 Task: Create a rule when a start date more than 1 days from now is set on a card by anyone except me.
Action: Mouse moved to (1197, 129)
Screenshot: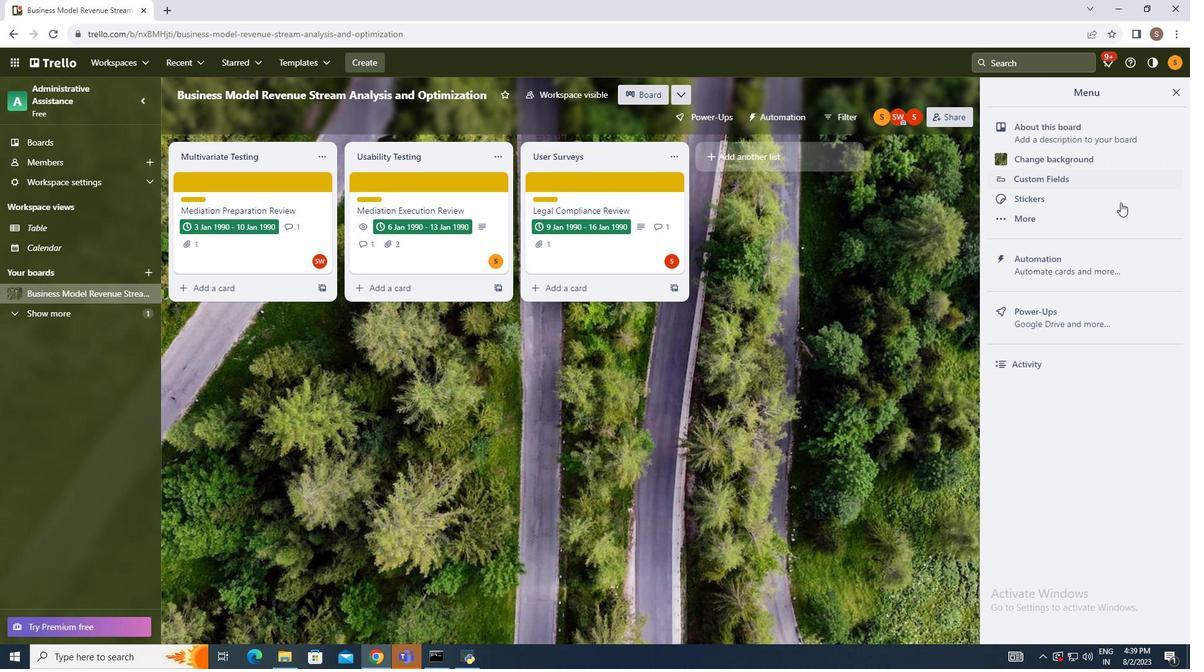 
Action: Mouse pressed left at (1197, 129)
Screenshot: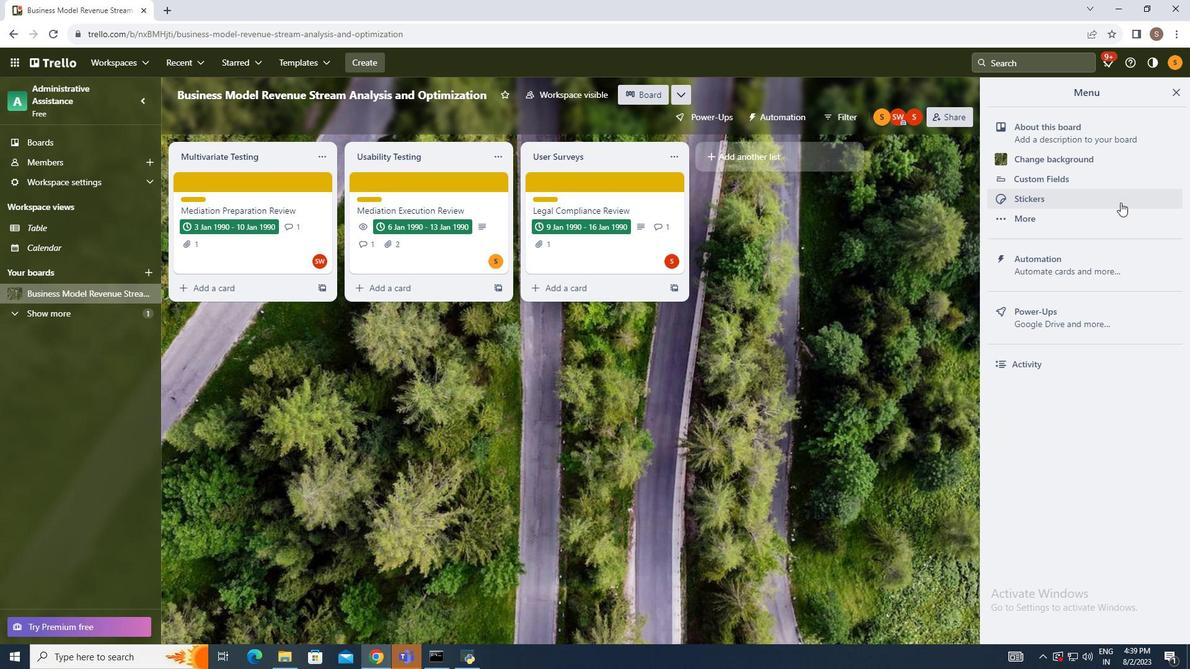 
Action: Mouse moved to (1115, 285)
Screenshot: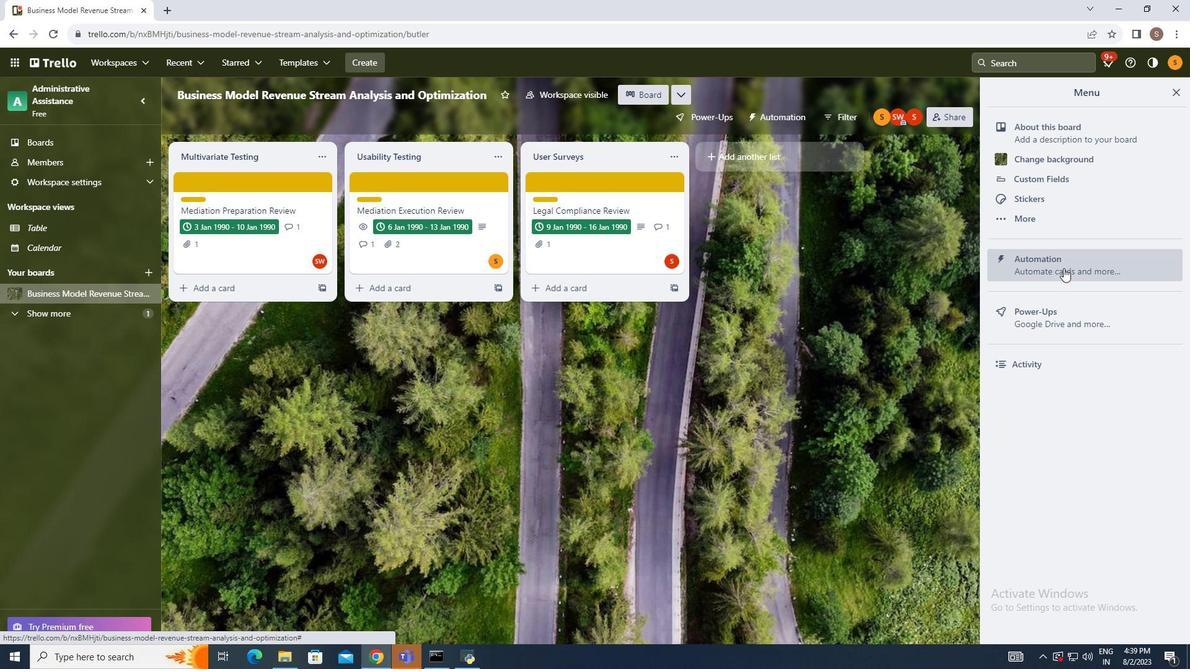 
Action: Mouse pressed left at (1115, 285)
Screenshot: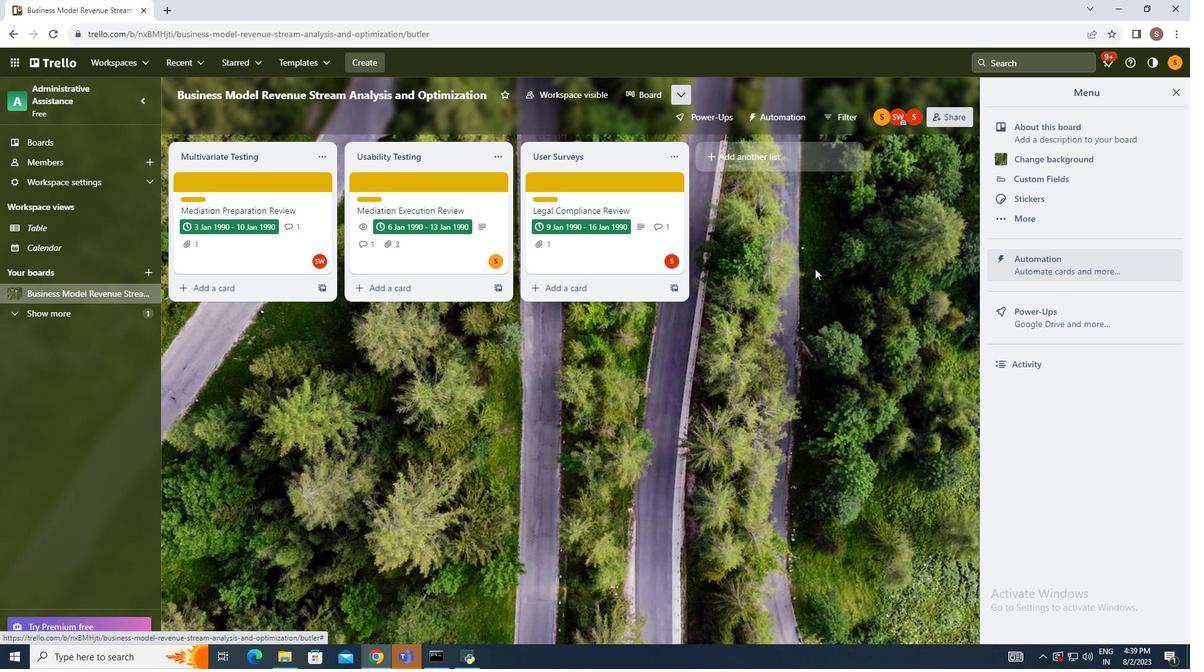 
Action: Mouse moved to (245, 234)
Screenshot: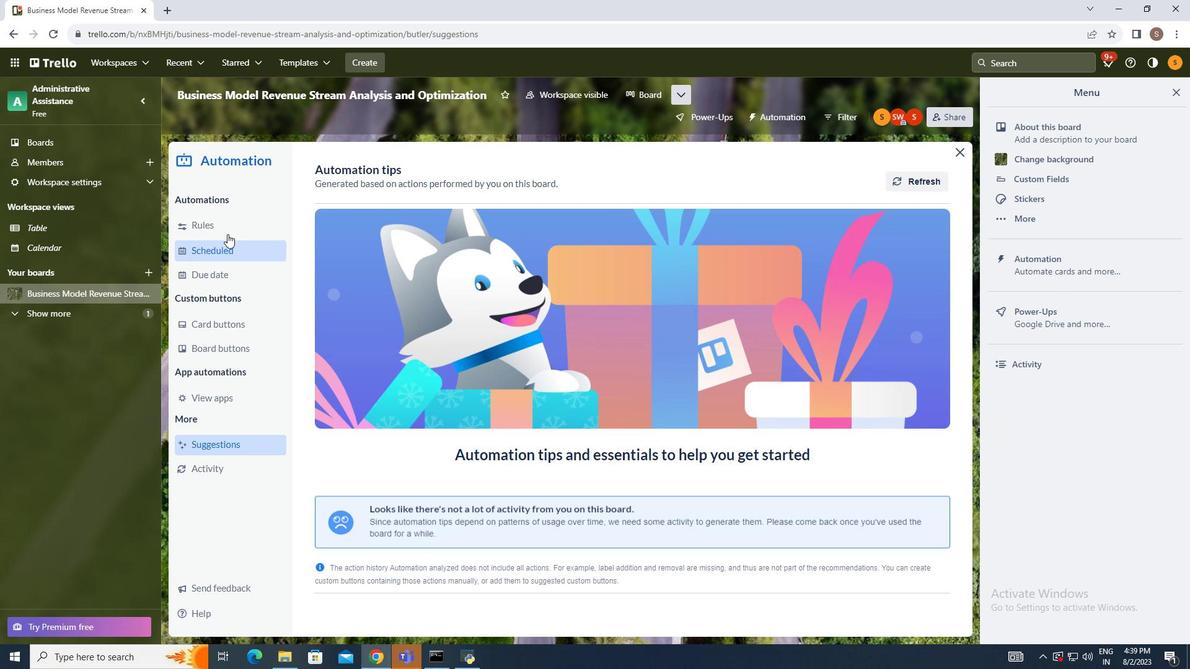 
Action: Mouse pressed left at (245, 234)
Screenshot: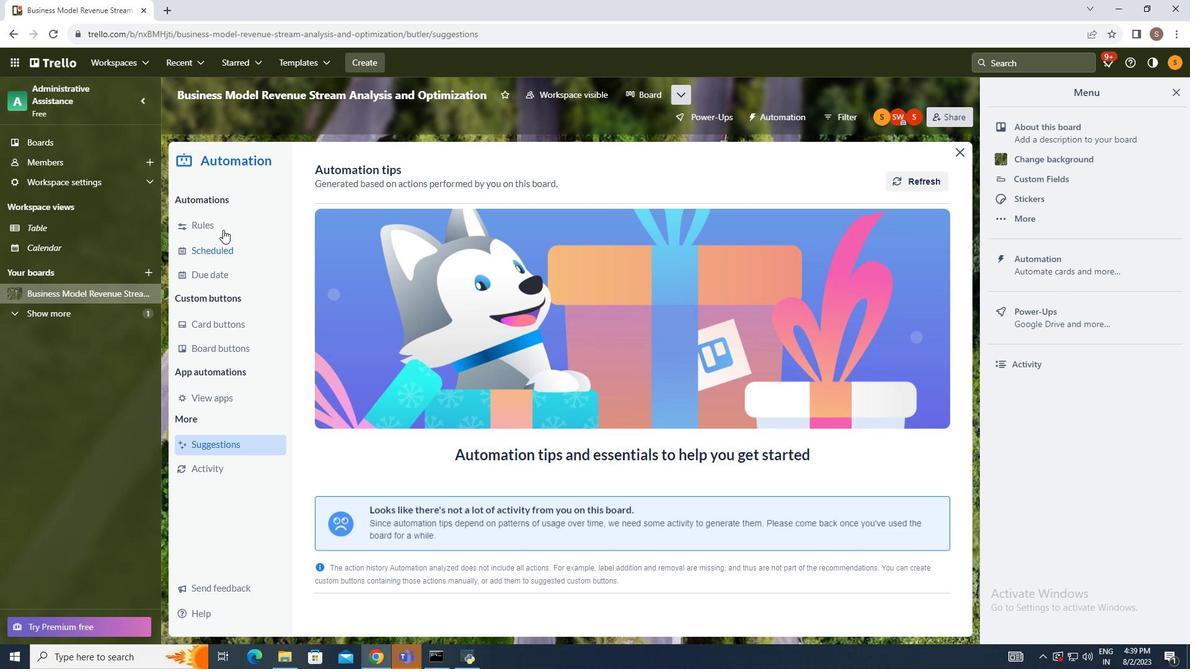 
Action: Mouse moved to (859, 179)
Screenshot: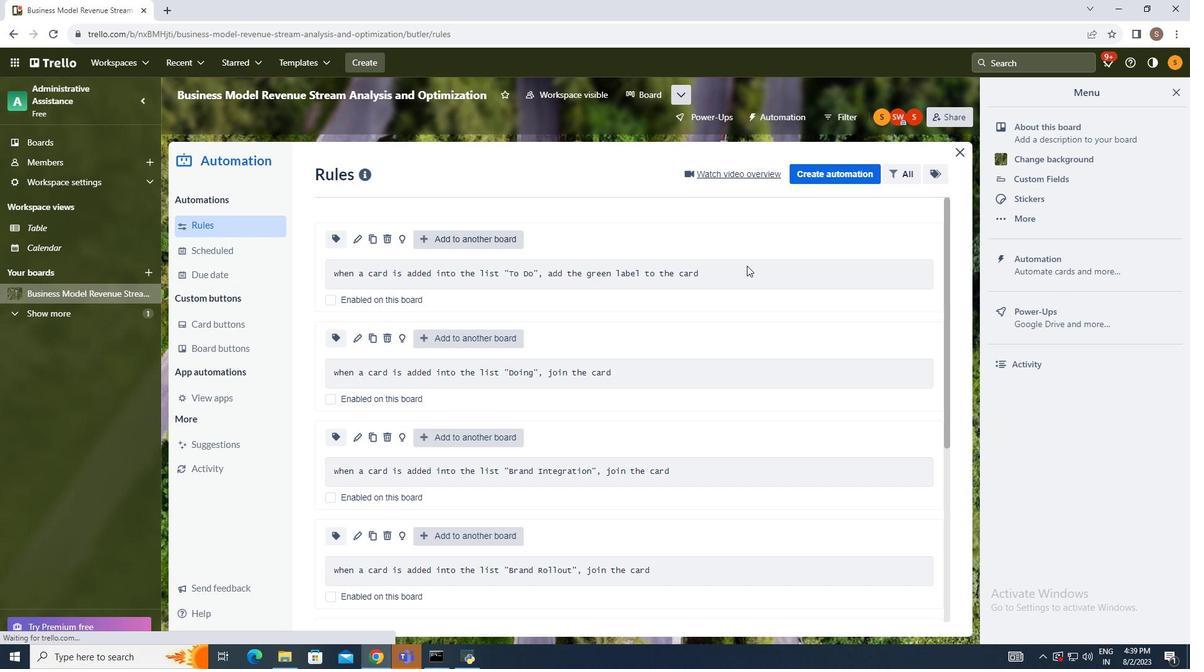 
Action: Mouse pressed left at (859, 179)
Screenshot: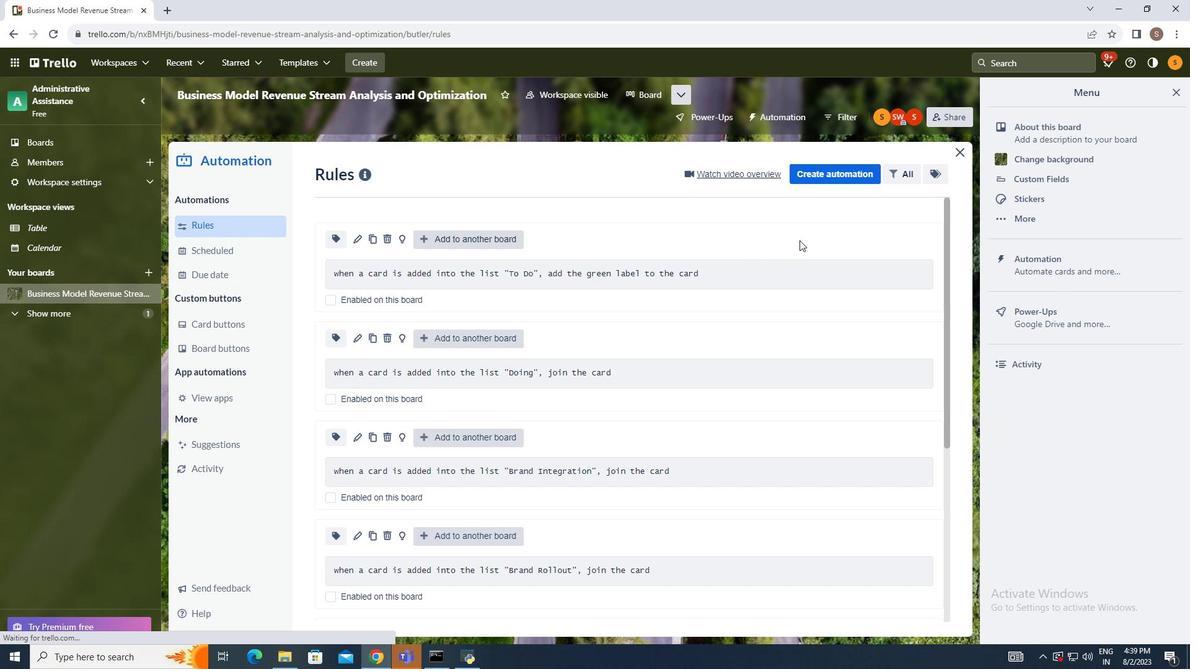 
Action: Mouse moved to (670, 296)
Screenshot: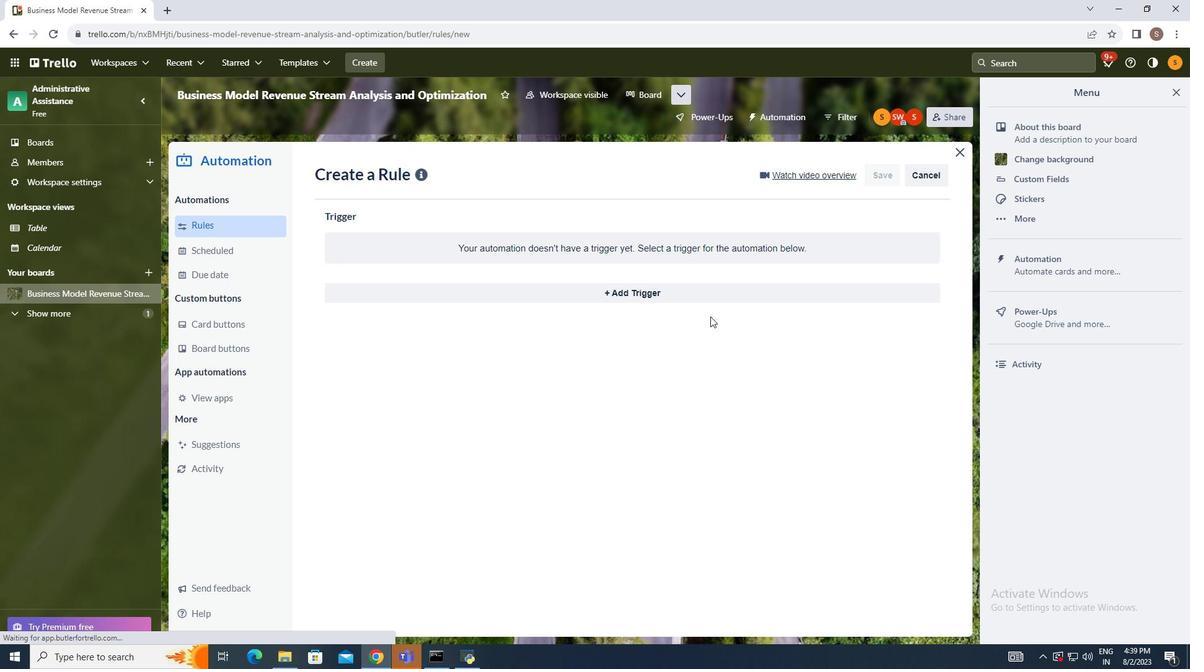 
Action: Mouse pressed left at (670, 296)
Screenshot: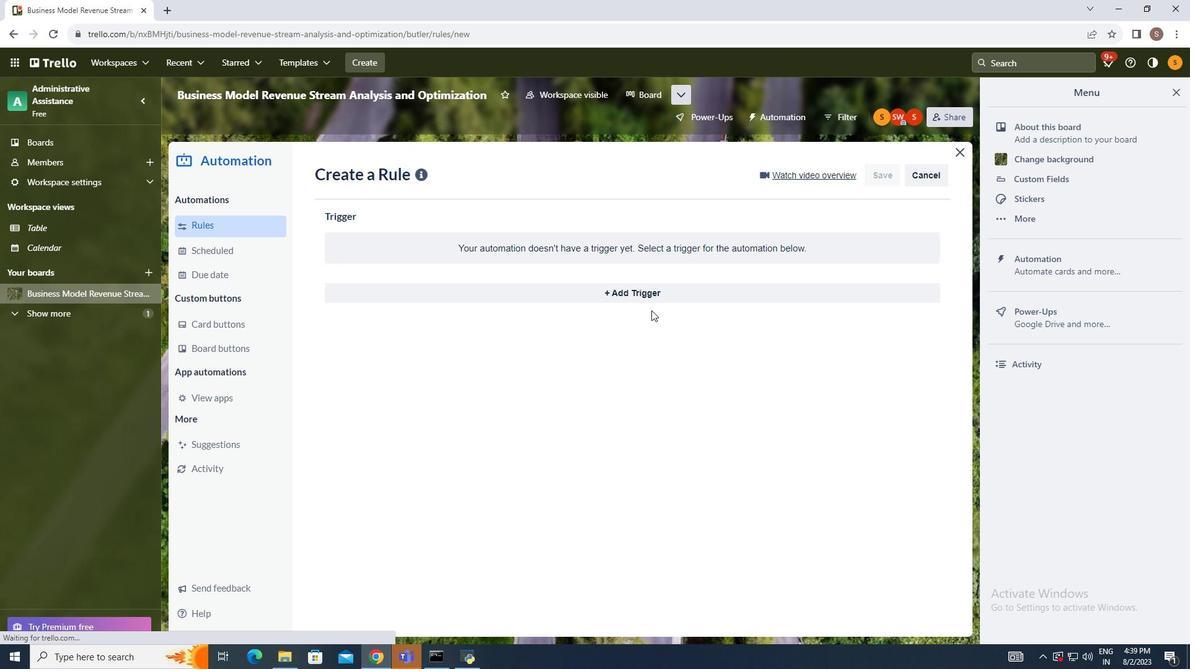 
Action: Mouse moved to (502, 339)
Screenshot: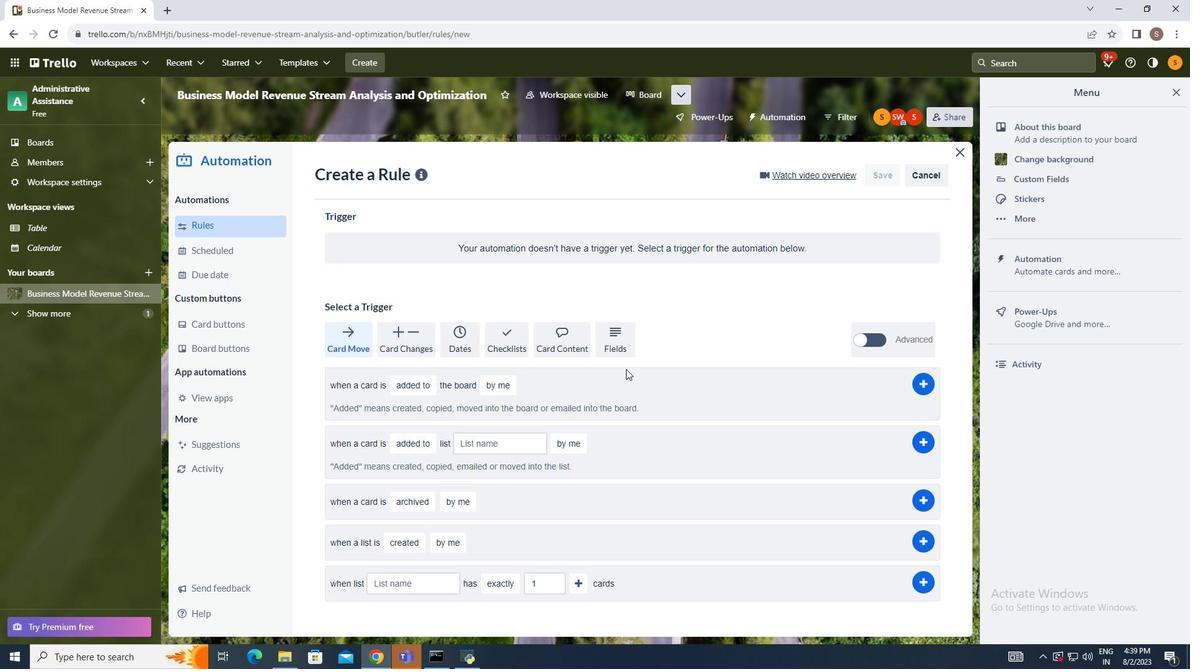 
Action: Mouse pressed left at (502, 339)
Screenshot: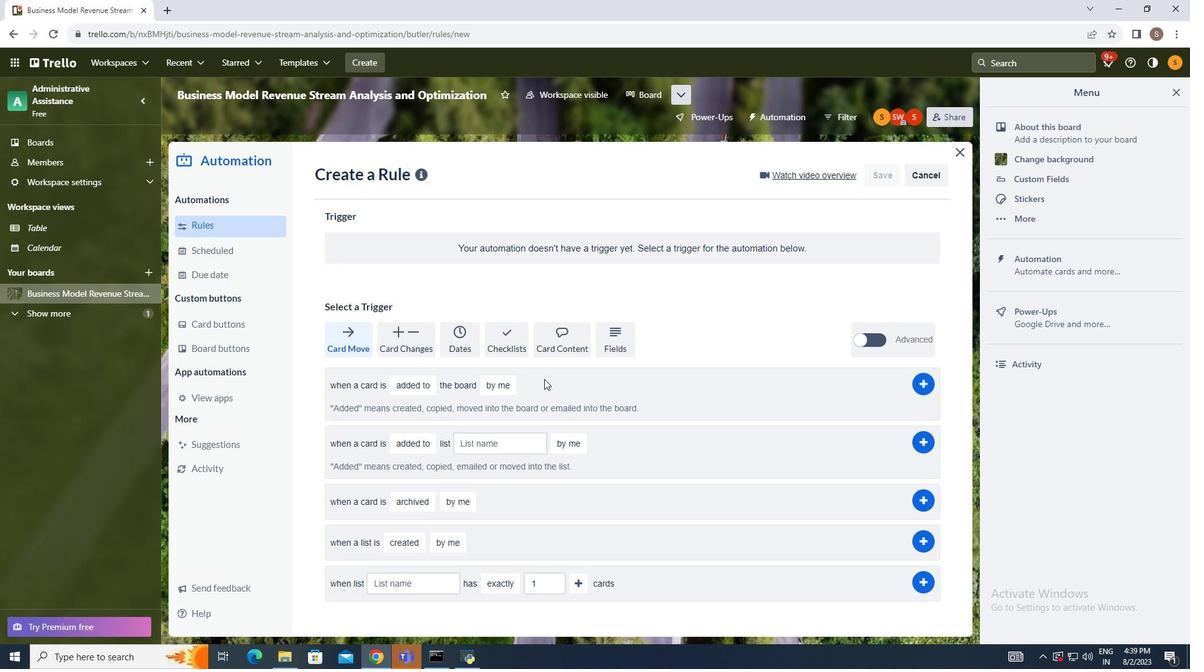 
Action: Mouse moved to (401, 390)
Screenshot: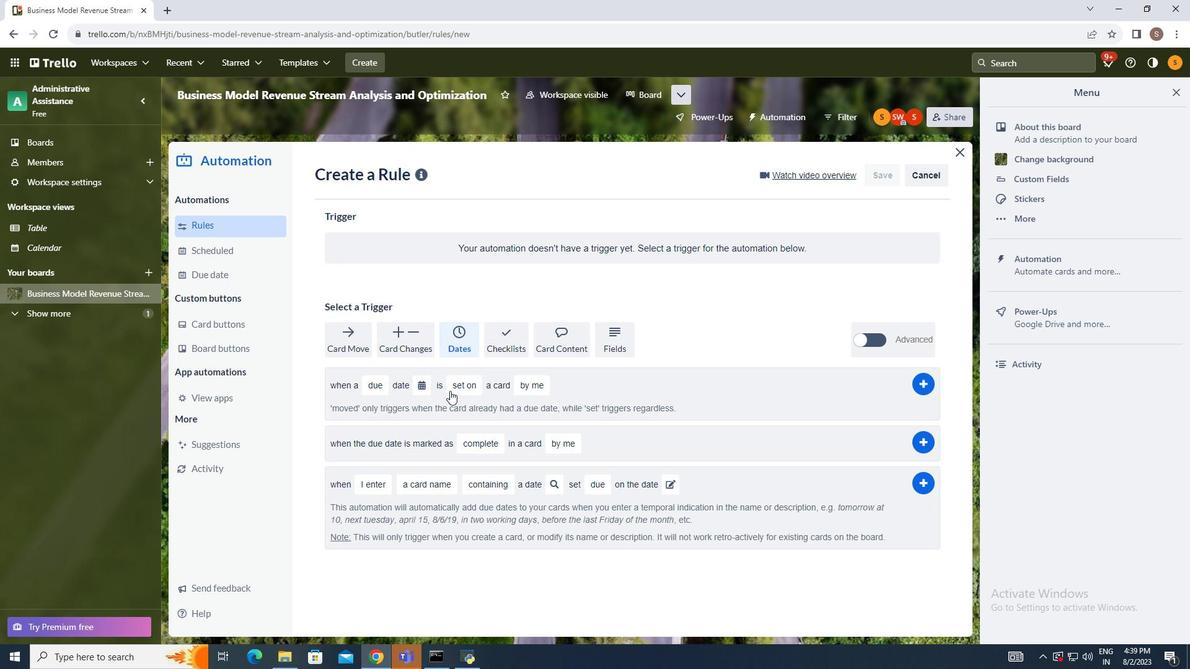 
Action: Mouse pressed left at (401, 390)
Screenshot: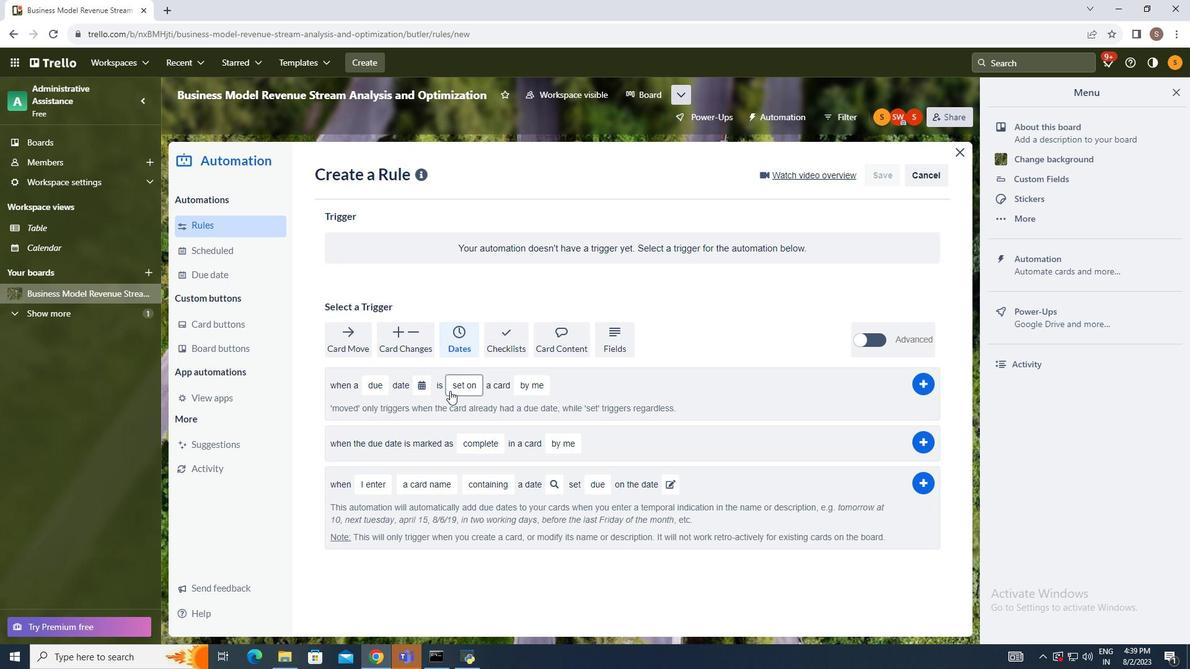 
Action: Mouse moved to (407, 440)
Screenshot: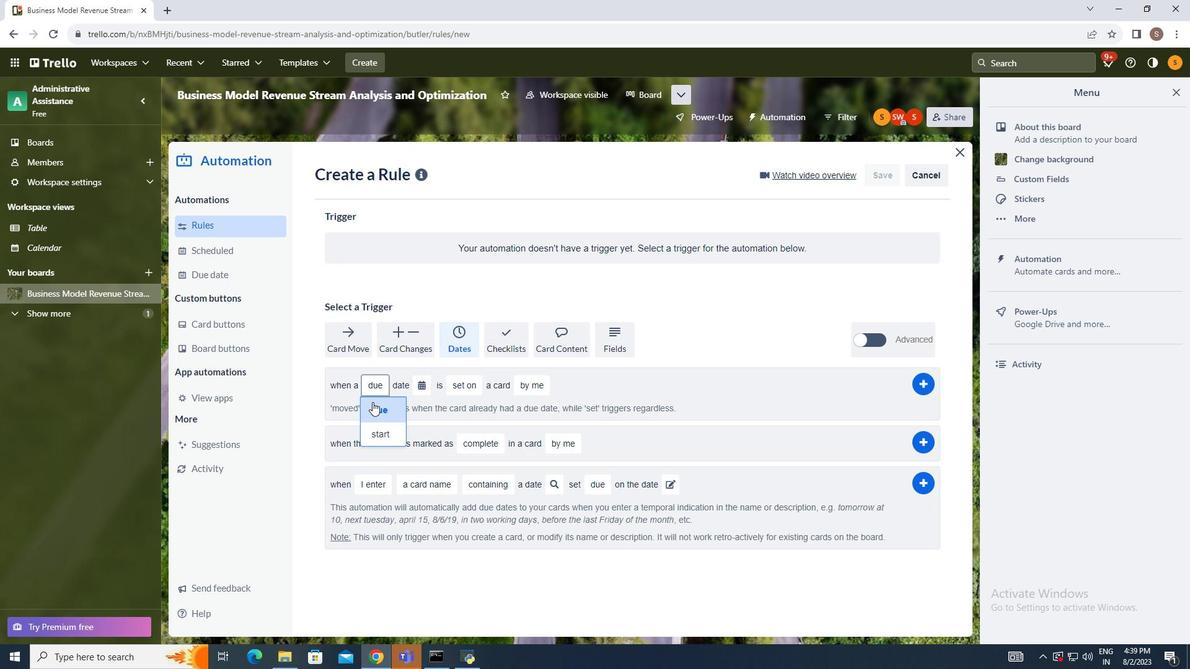 
Action: Mouse pressed left at (407, 440)
Screenshot: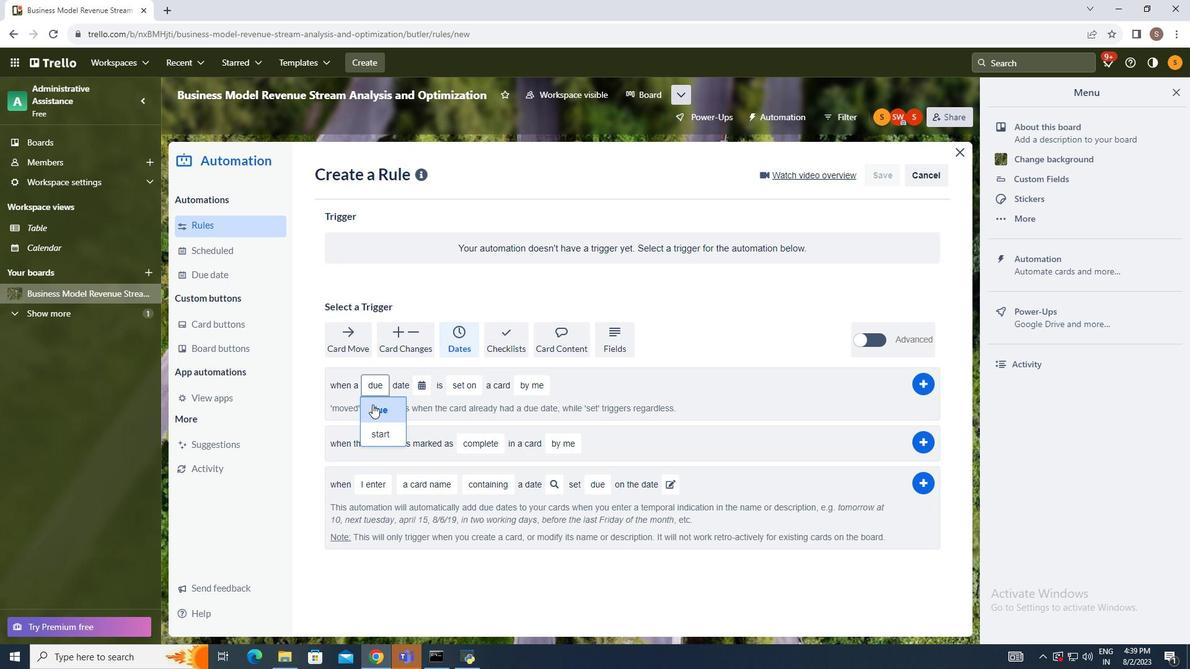 
Action: Mouse moved to (448, 394)
Screenshot: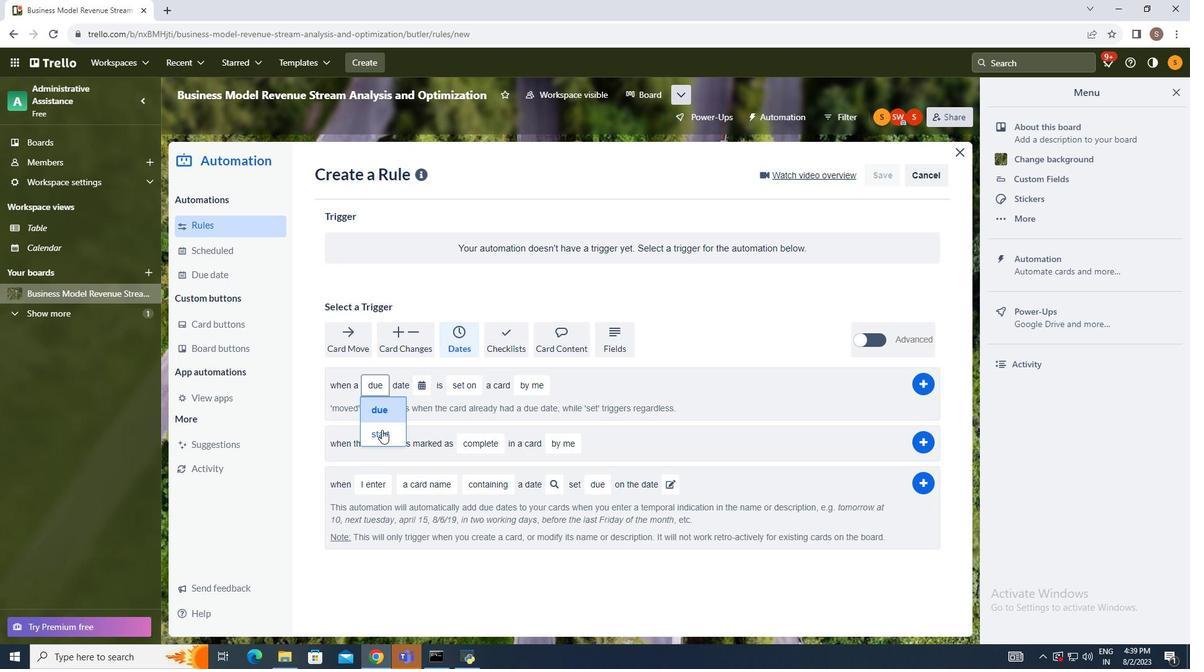 
Action: Mouse pressed left at (448, 394)
Screenshot: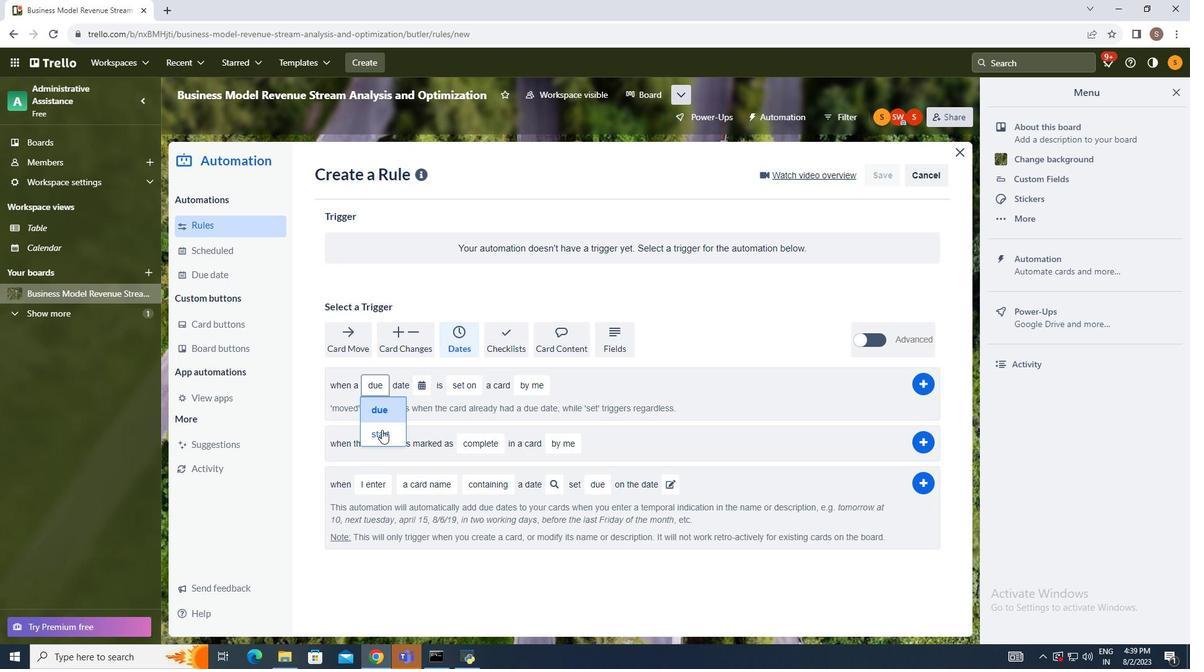 
Action: Mouse moved to (470, 464)
Screenshot: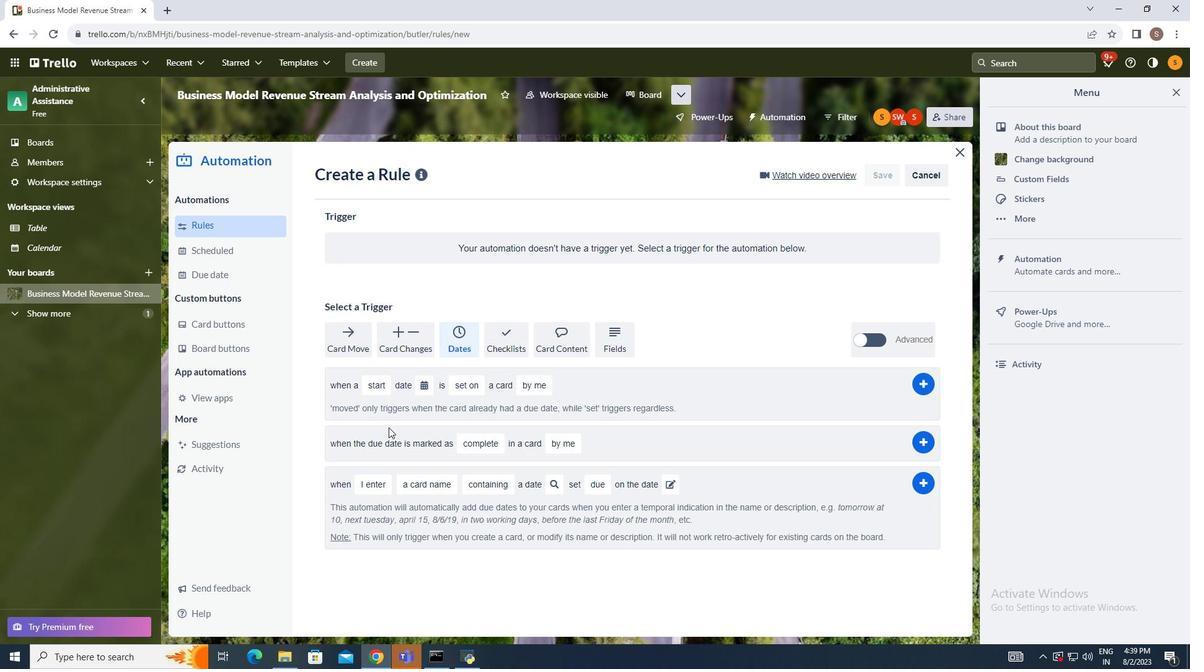 
Action: Mouse pressed left at (470, 464)
Screenshot: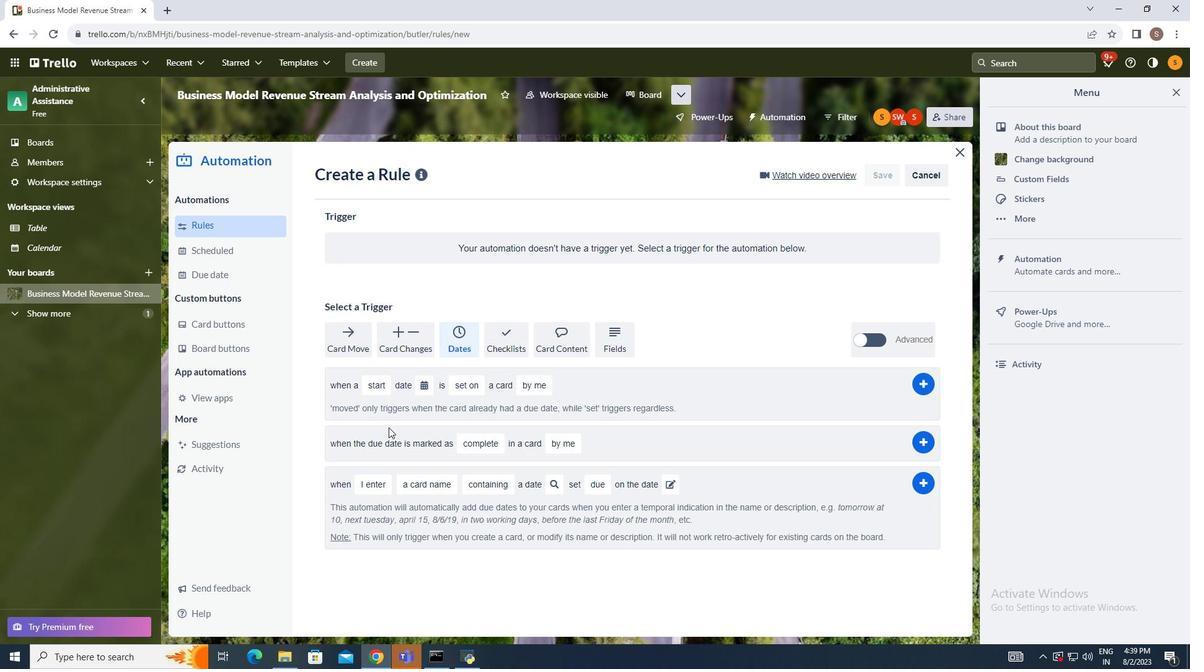 
Action: Mouse moved to (483, 529)
Screenshot: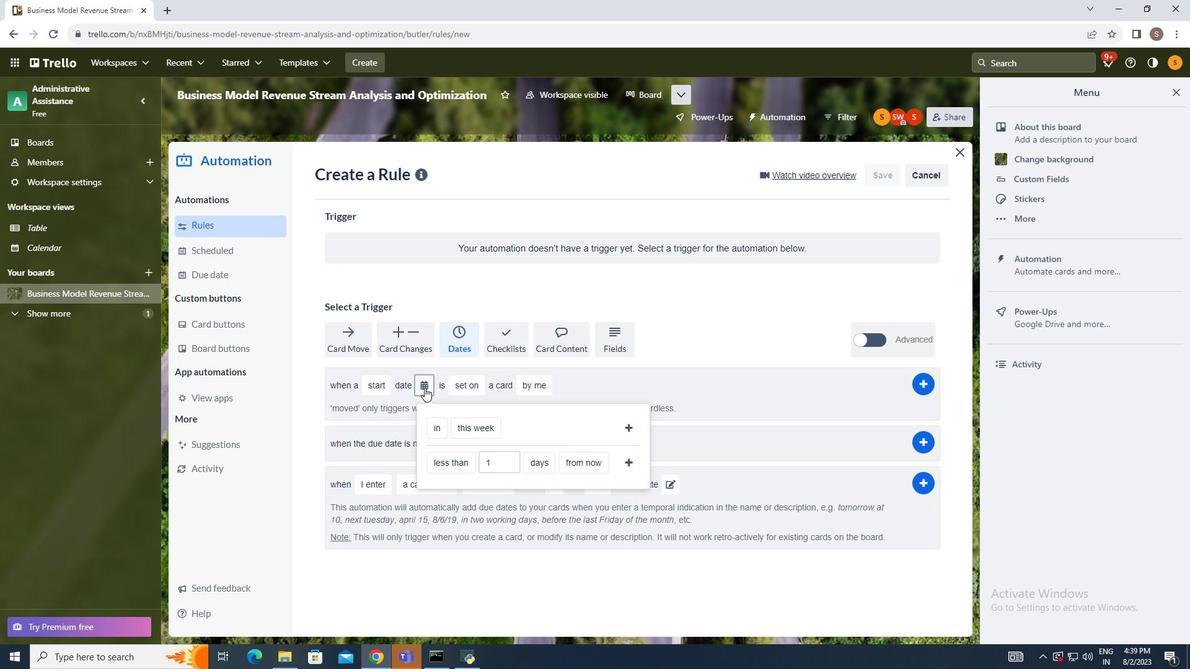 
Action: Mouse pressed left at (483, 529)
Screenshot: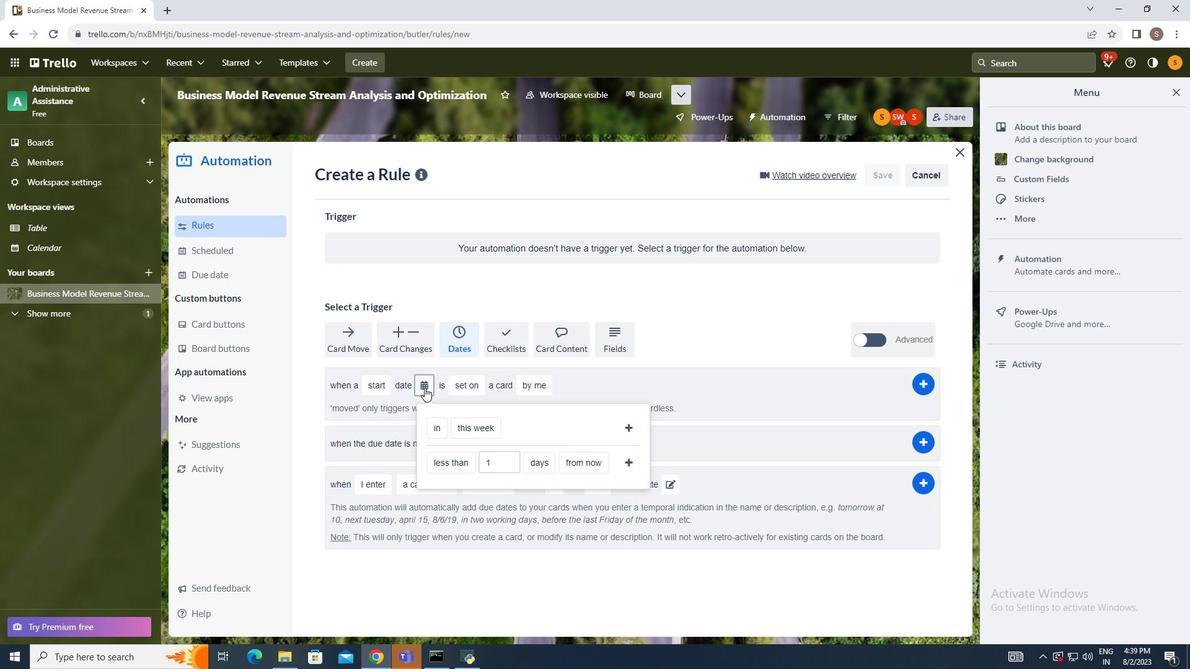 
Action: Mouse moved to (576, 471)
Screenshot: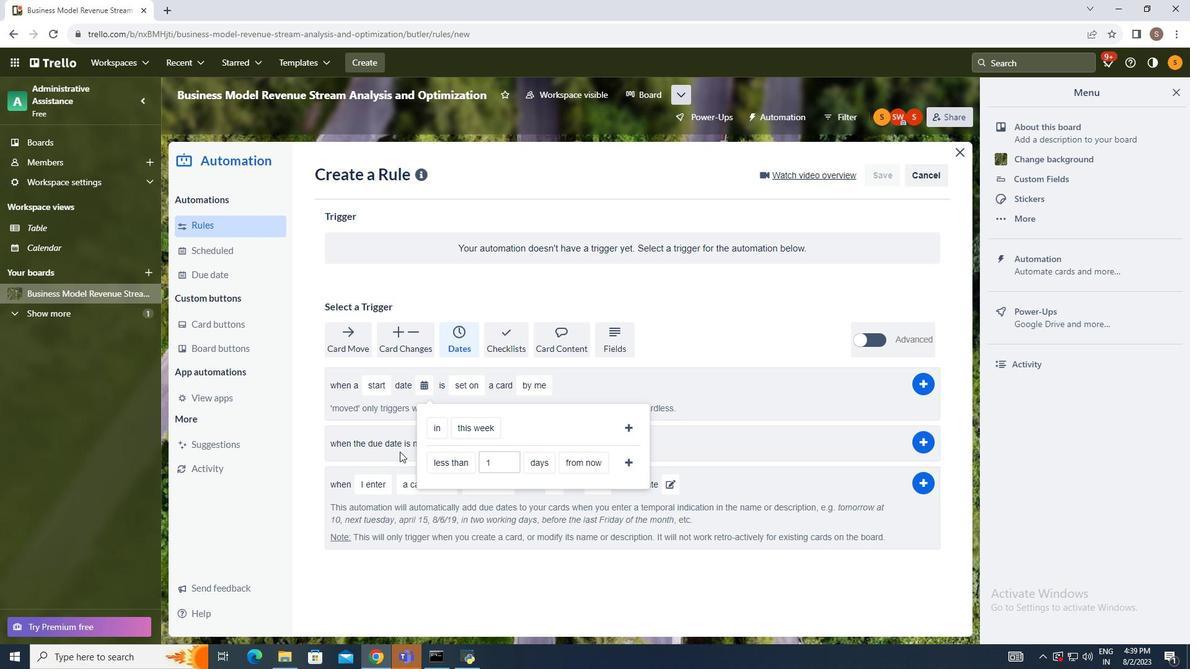 
Action: Mouse pressed left at (576, 471)
Screenshot: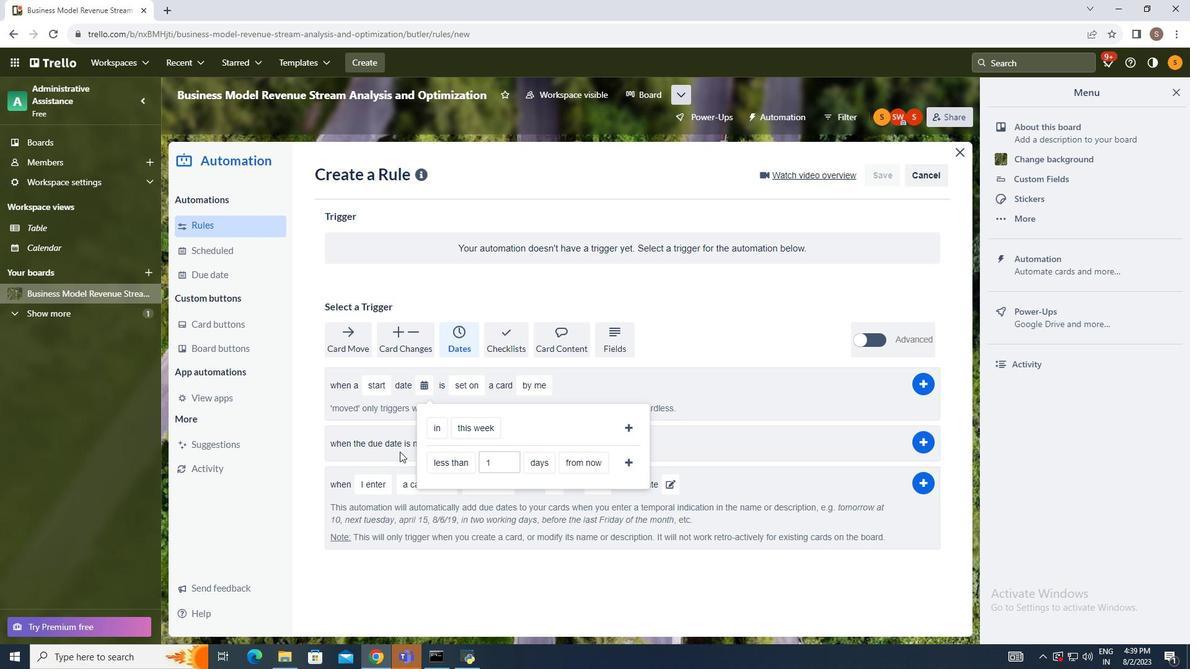 
Action: Mouse moved to (583, 491)
Screenshot: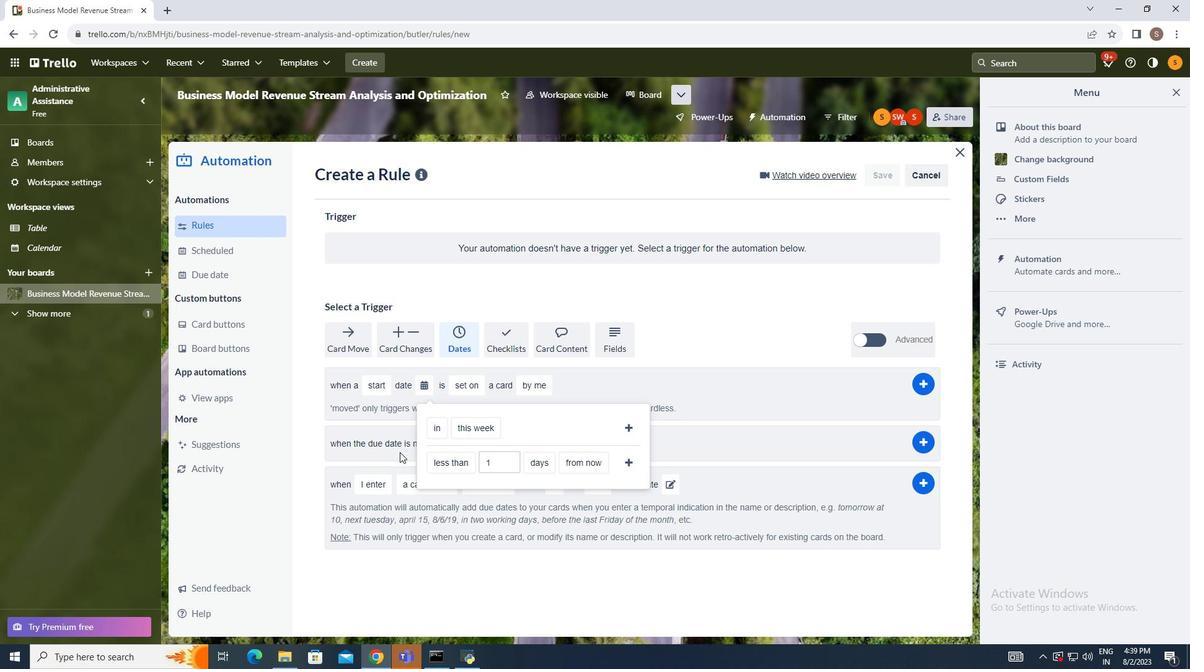
Action: Mouse pressed left at (583, 491)
Screenshot: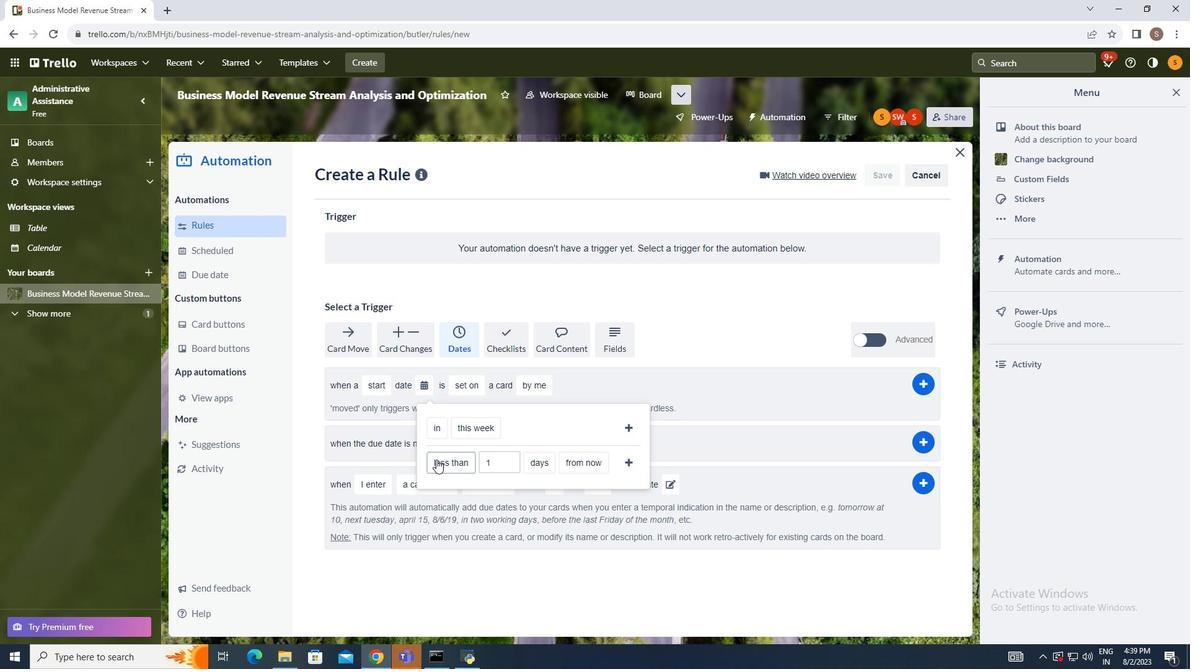 
Action: Mouse moved to (613, 467)
Screenshot: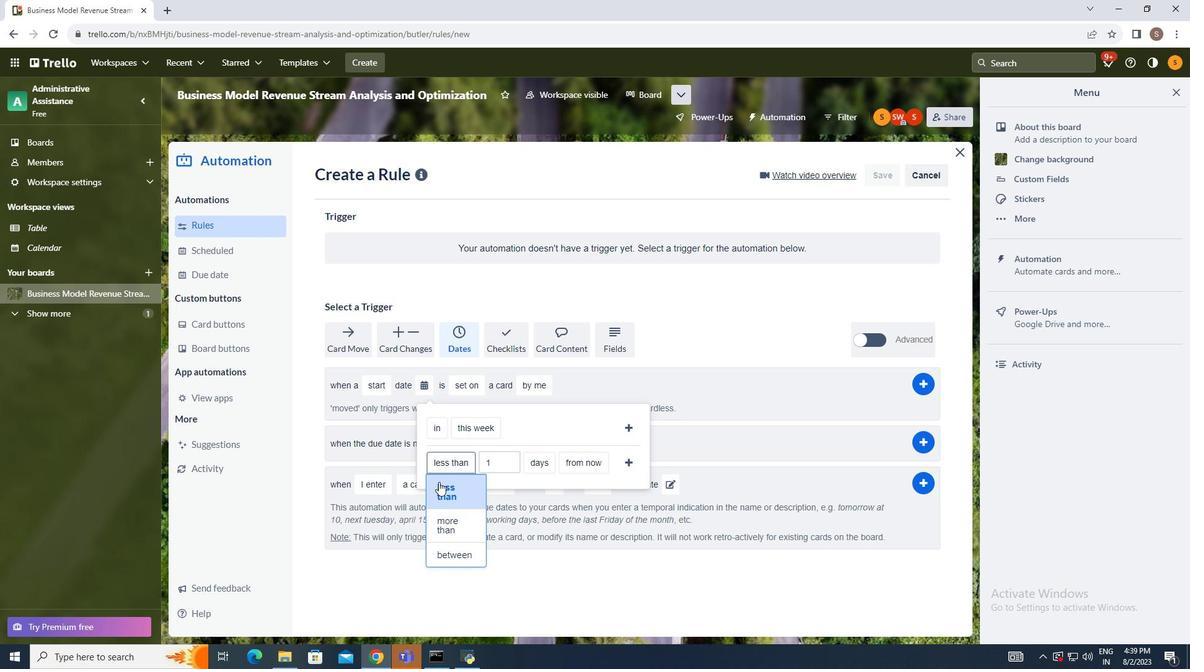 
Action: Mouse pressed left at (613, 467)
Screenshot: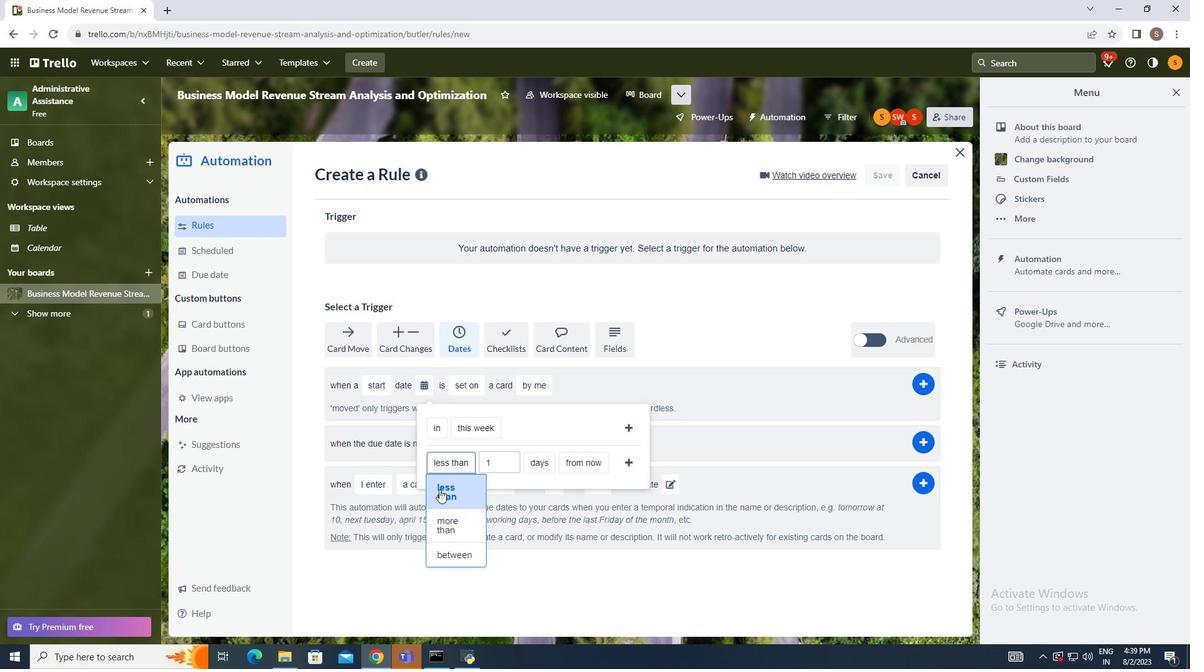 
Action: Mouse moved to (621, 496)
Screenshot: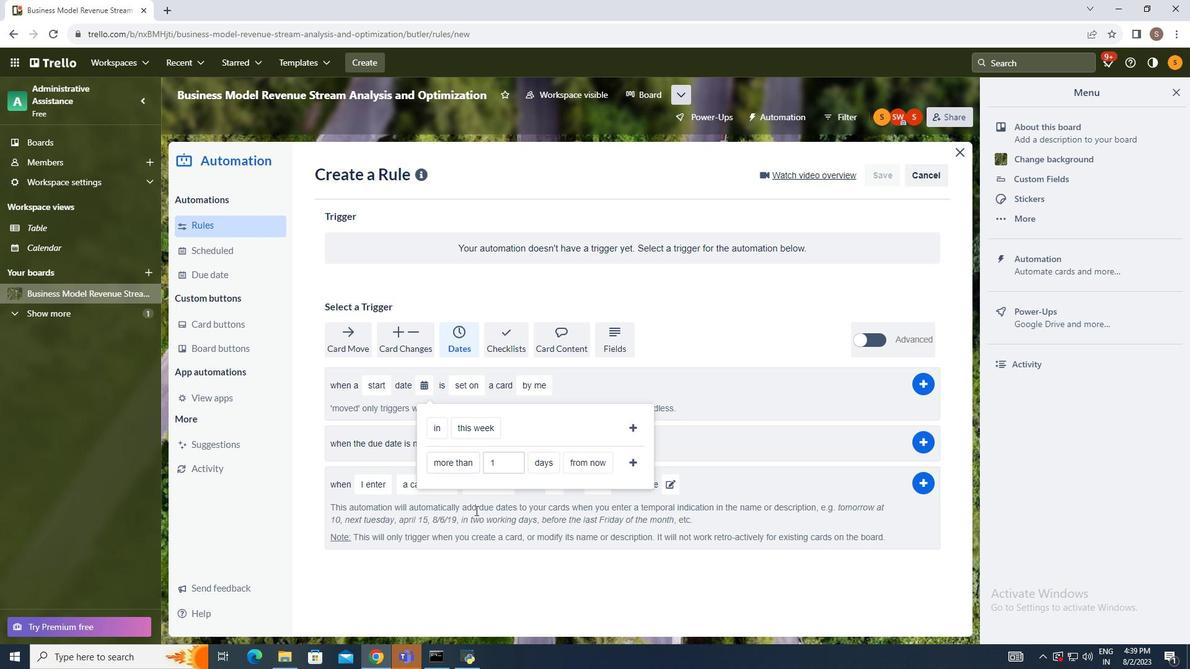 
Action: Mouse pressed left at (621, 496)
Screenshot: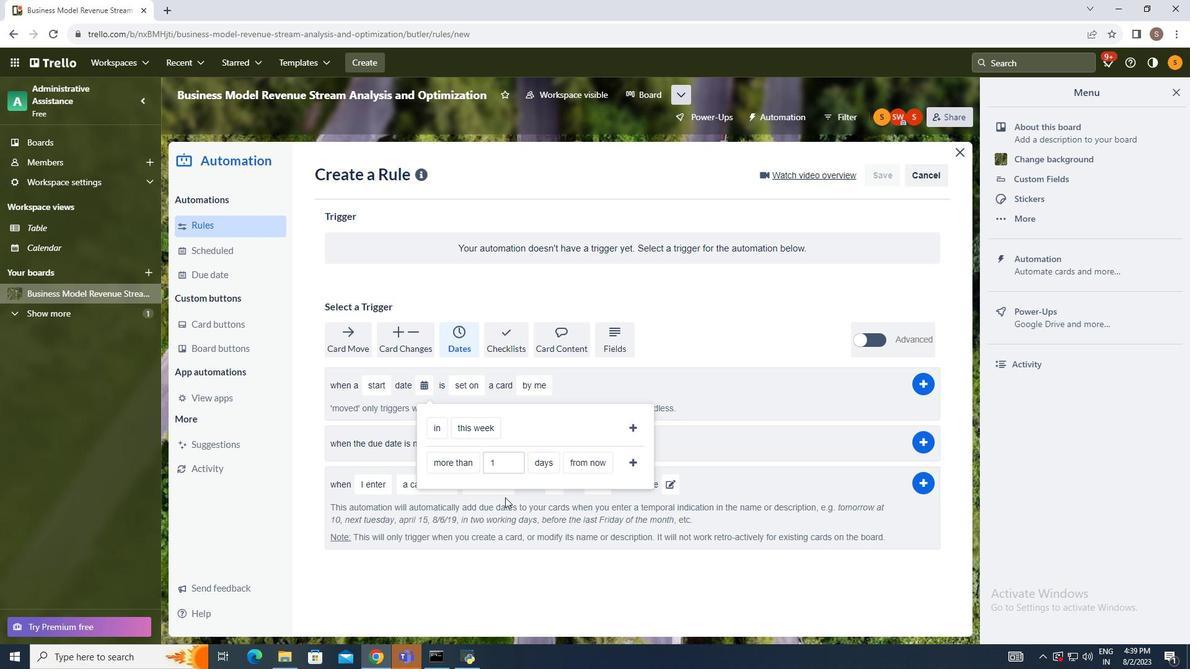 
Action: Mouse moved to (665, 468)
Screenshot: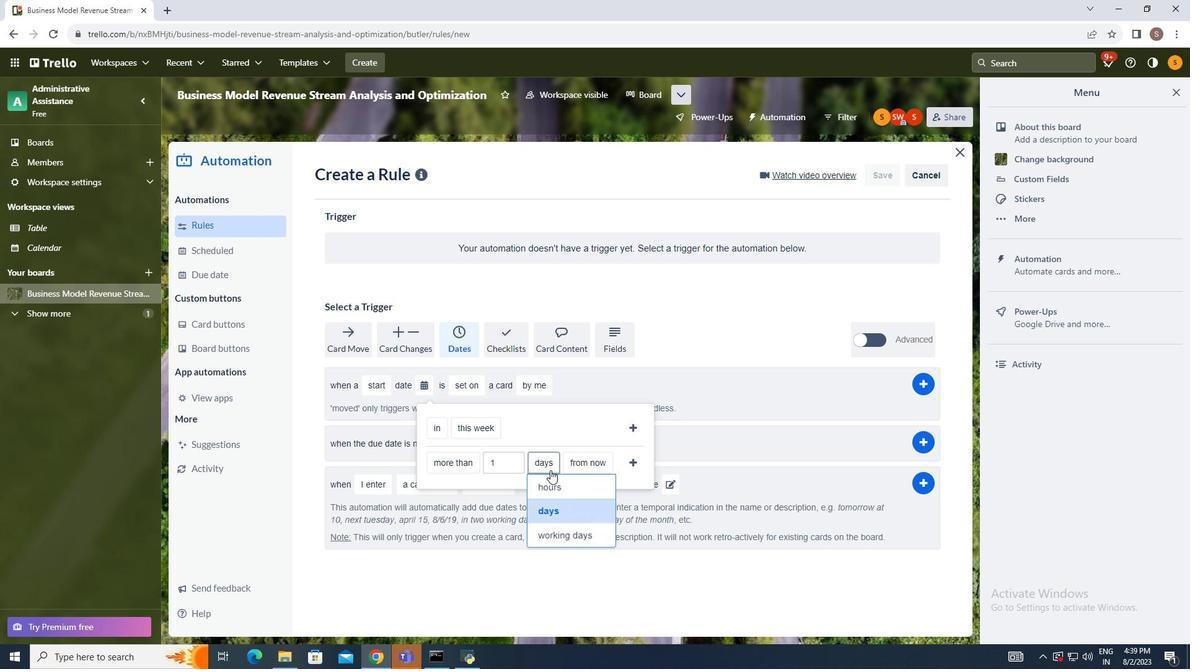 
Action: Mouse pressed left at (665, 468)
Screenshot: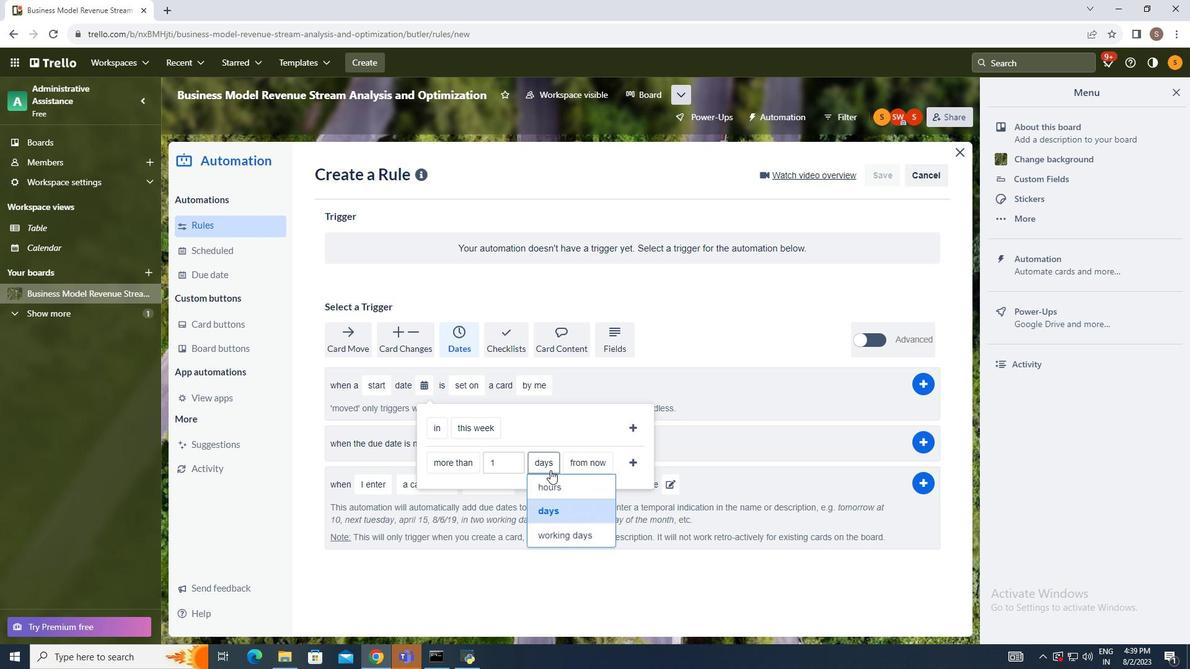
Action: Mouse moved to (608, 394)
Screenshot: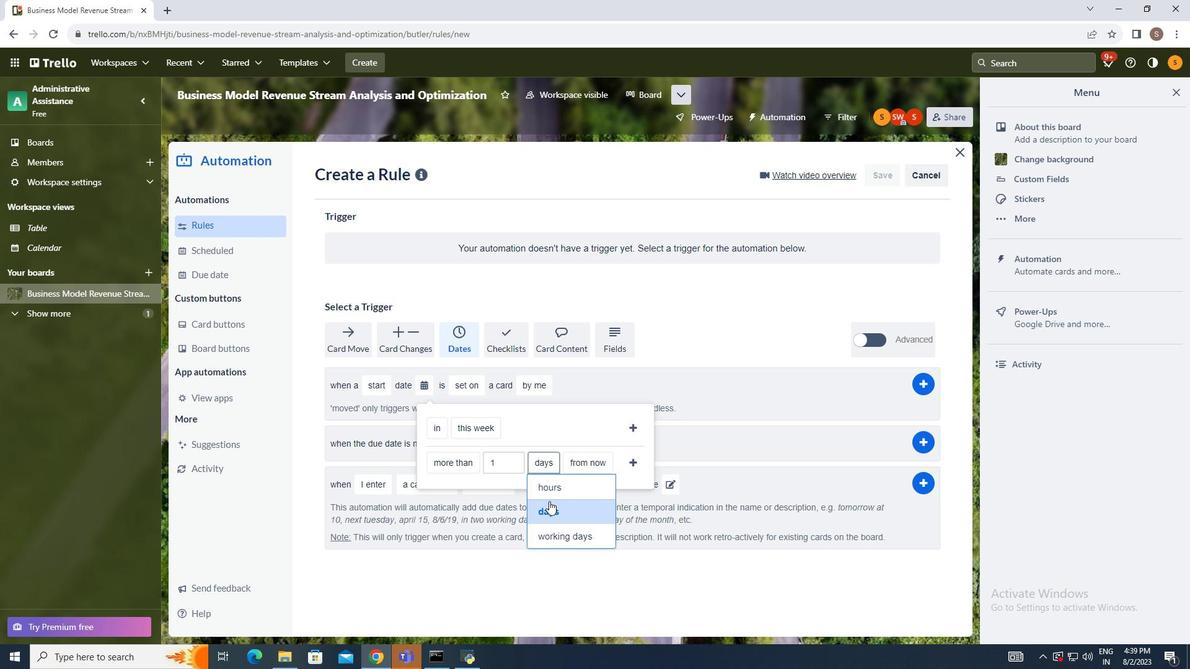 
Action: Mouse pressed left at (608, 394)
Screenshot: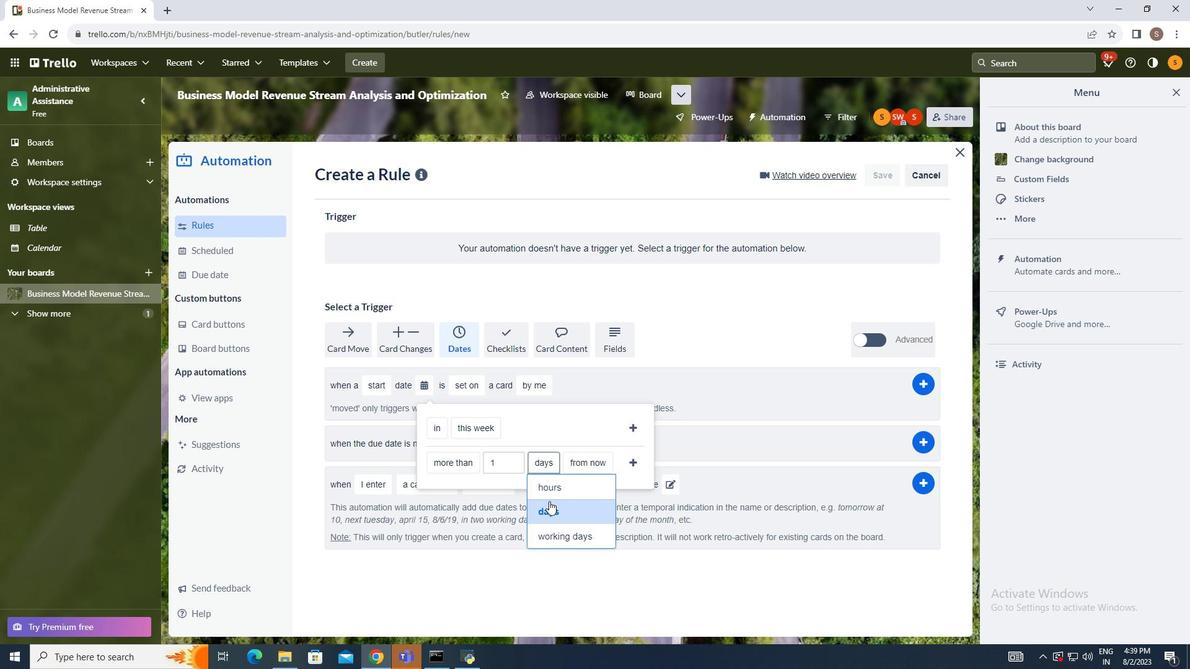 
Action: Mouse moved to (620, 419)
Screenshot: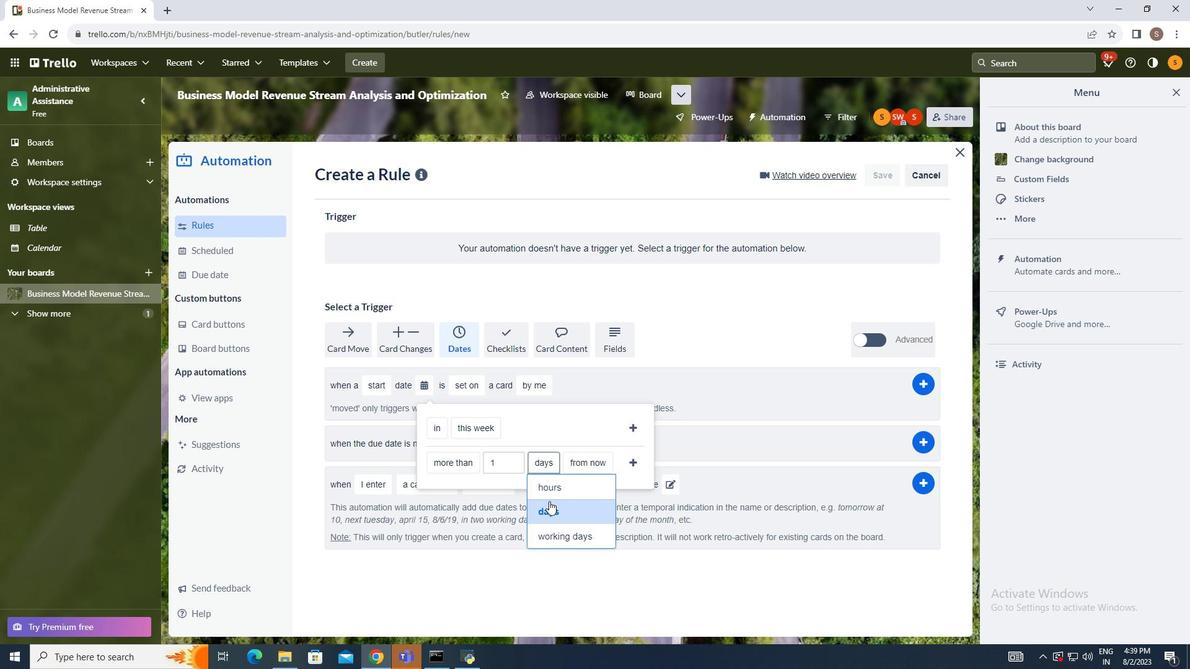 
Action: Mouse pressed left at (620, 419)
Screenshot: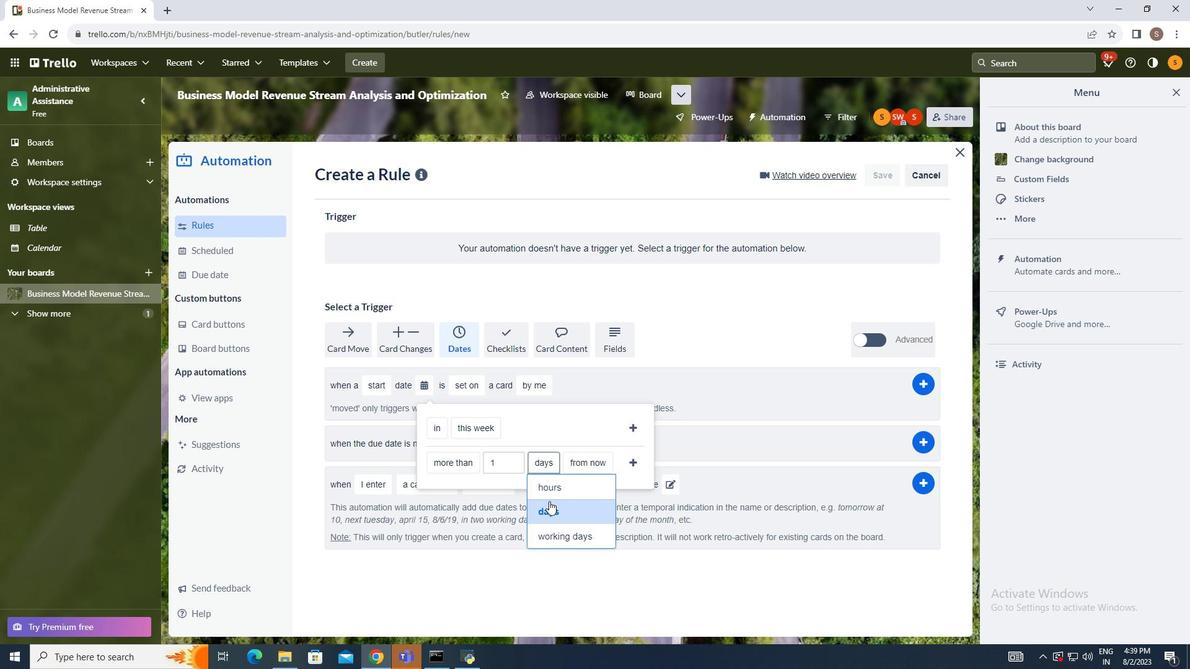 
Action: Mouse moved to (674, 390)
Screenshot: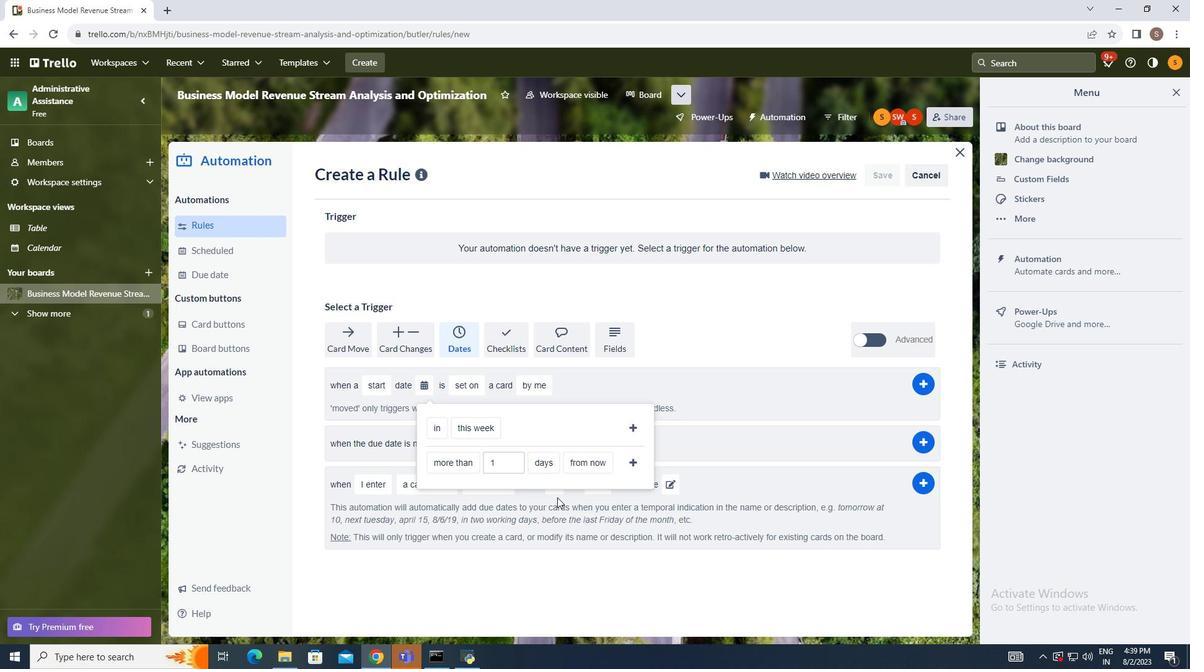 
Action: Mouse pressed left at (674, 390)
Screenshot: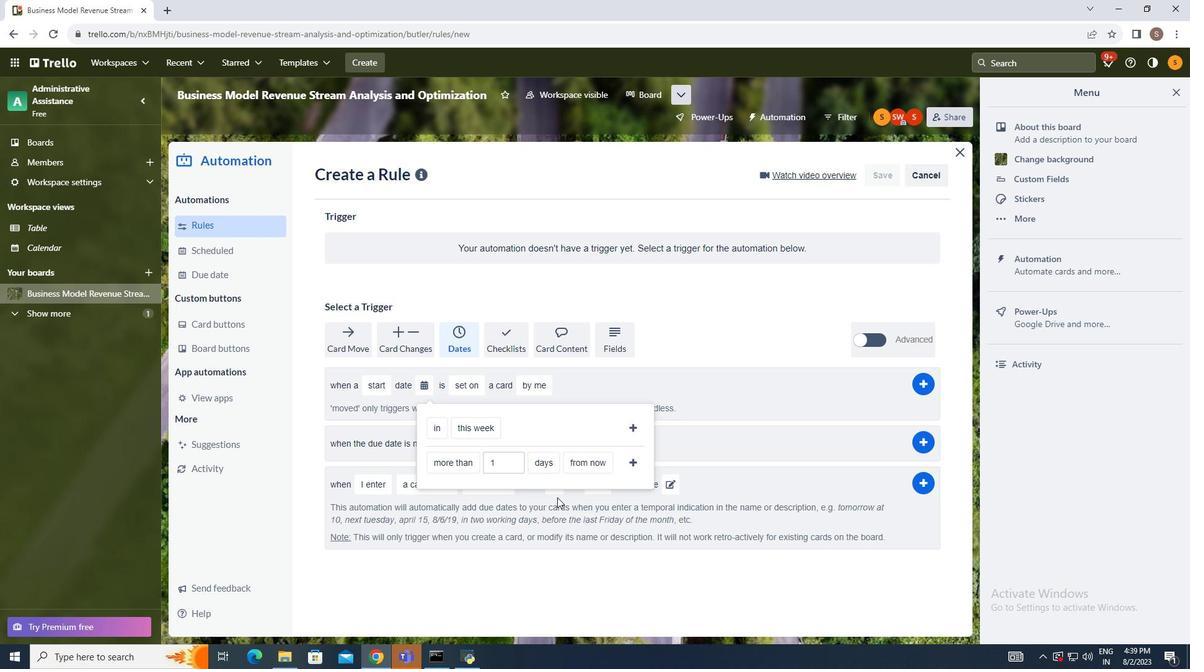 
Action: Mouse moved to (702, 463)
Screenshot: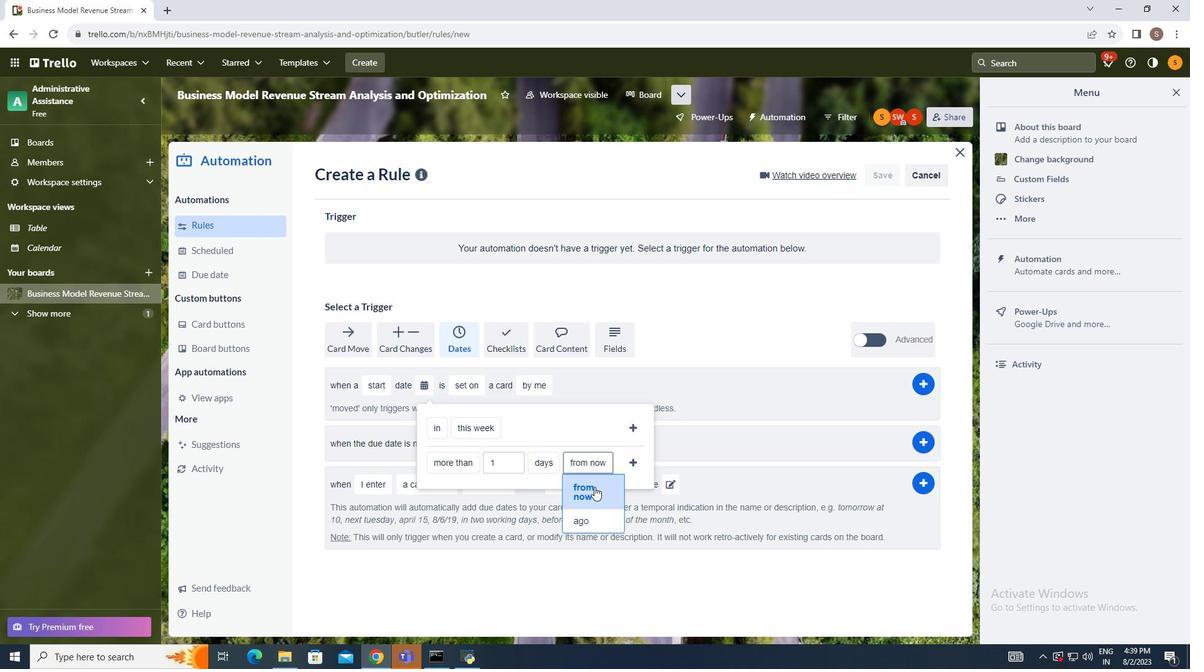 
Action: Mouse pressed left at (702, 463)
Screenshot: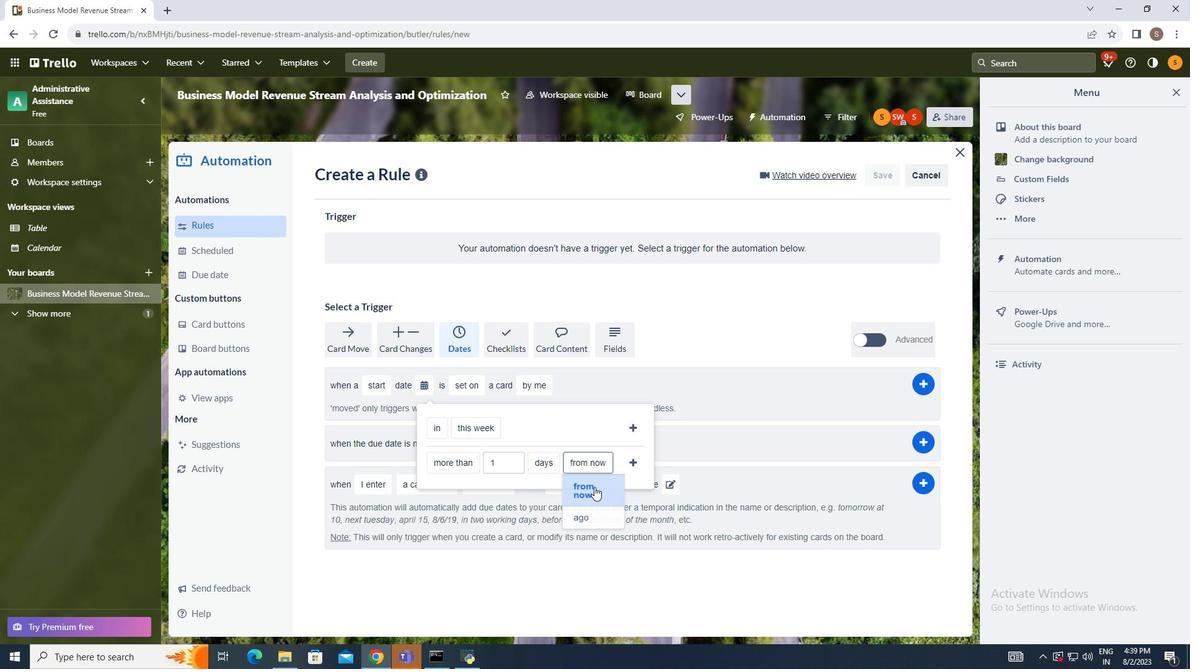 
Action: Mouse moved to (959, 390)
Screenshot: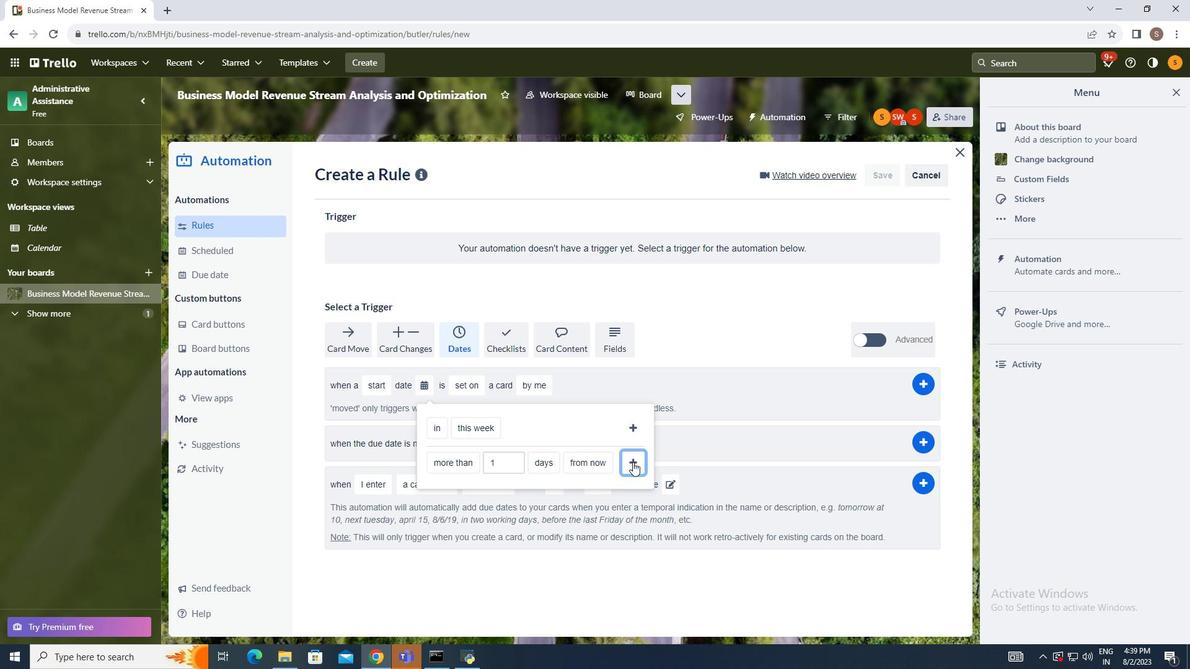 
Action: Mouse pressed left at (959, 390)
Screenshot: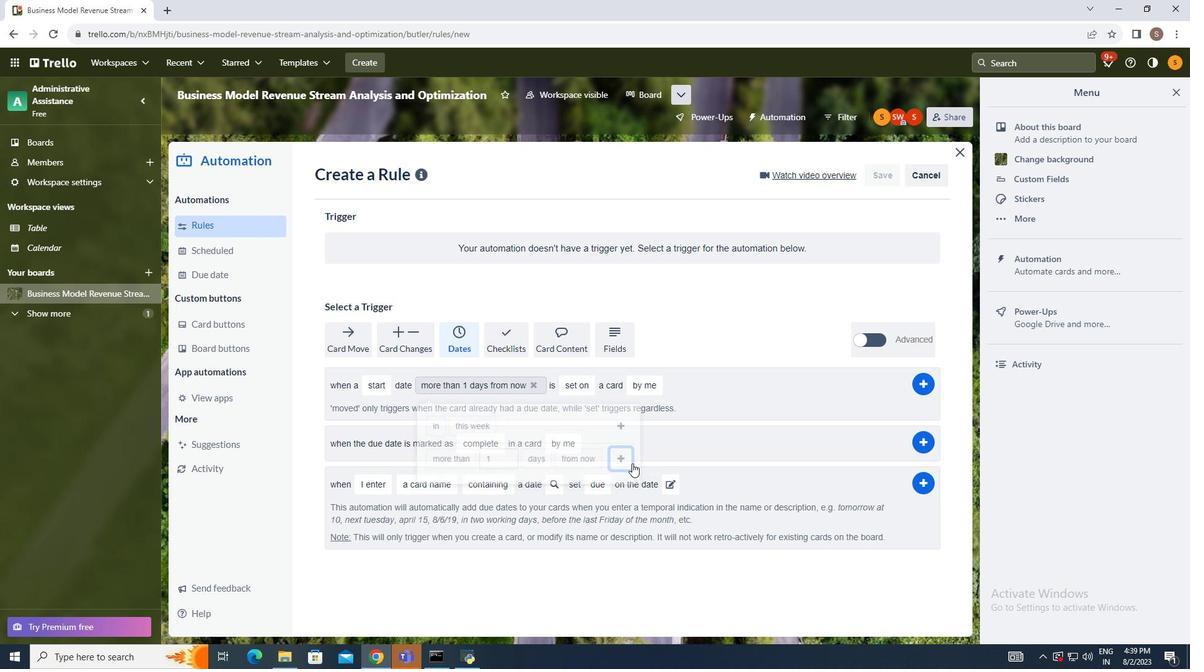 
Action: Mouse moved to (1199, 122)
Screenshot: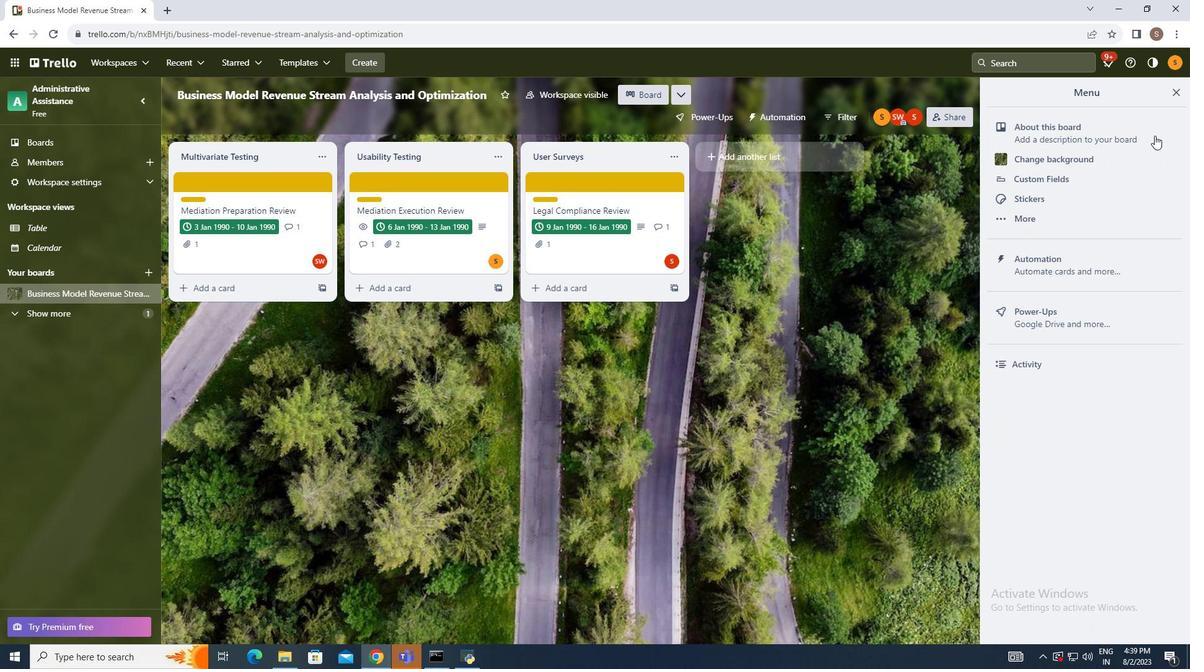 
Action: Mouse pressed left at (1199, 122)
Screenshot: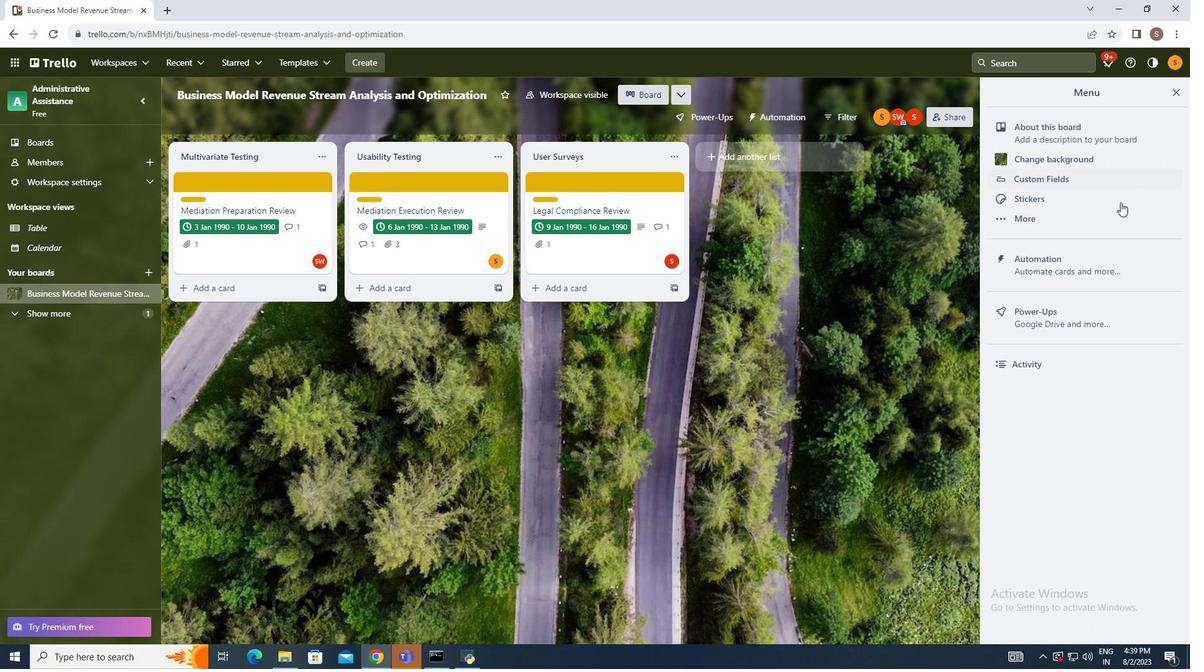 
Action: Mouse moved to (1094, 298)
Screenshot: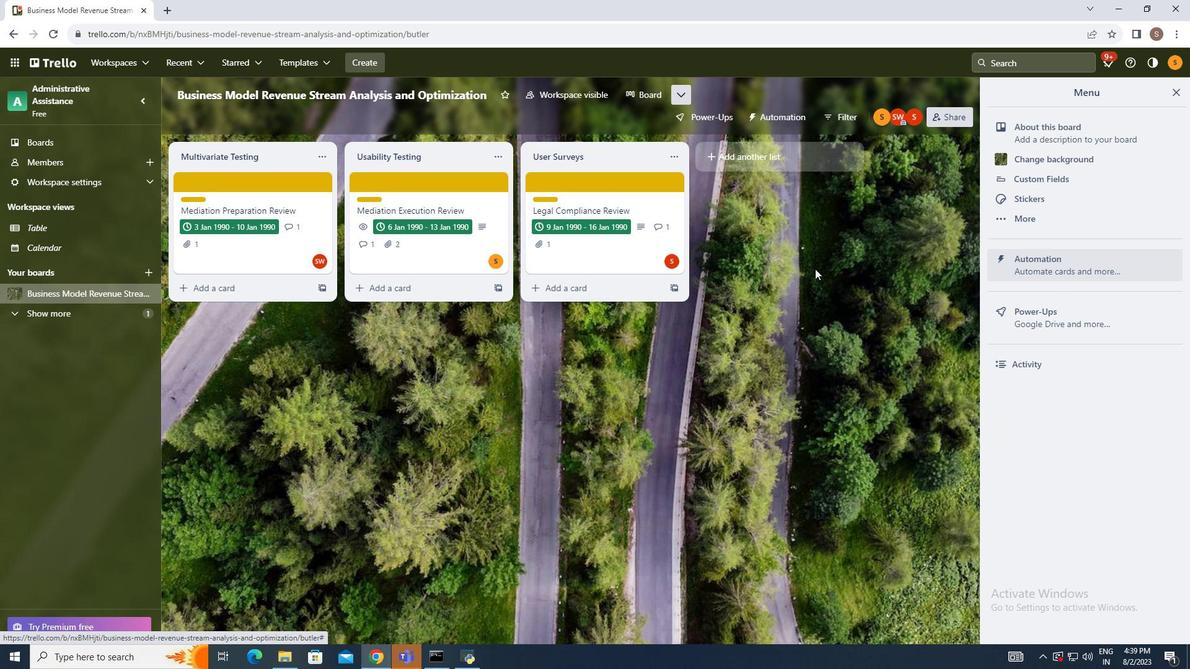 
Action: Mouse pressed left at (1094, 298)
Screenshot: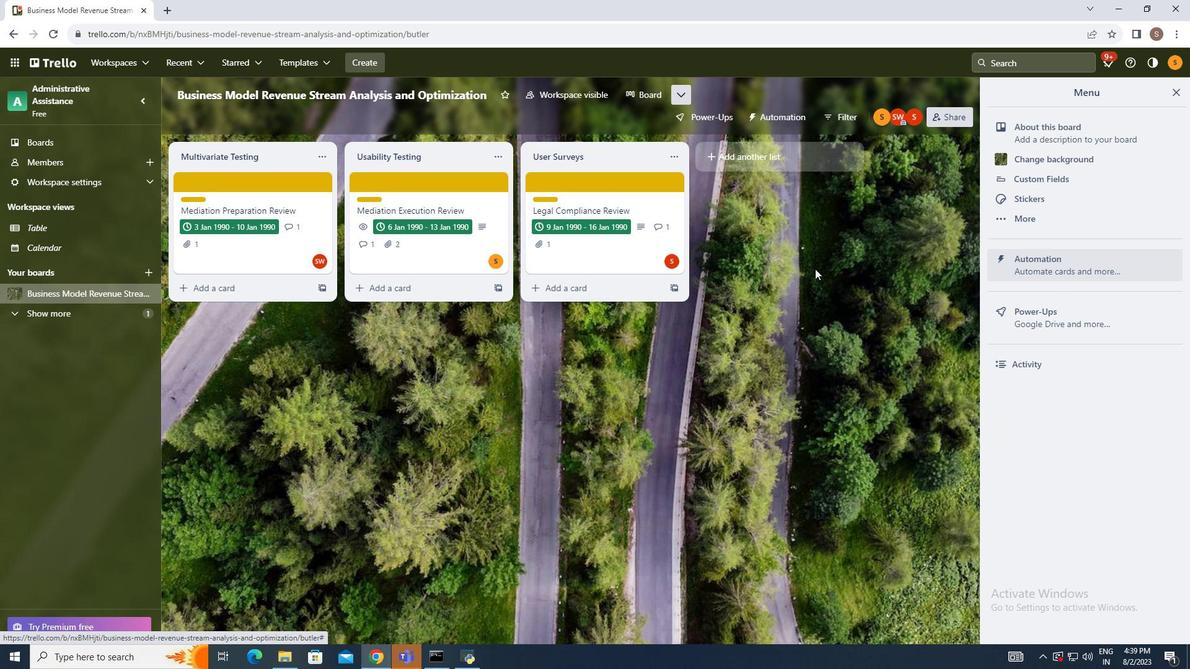 
Action: Mouse moved to (249, 255)
Screenshot: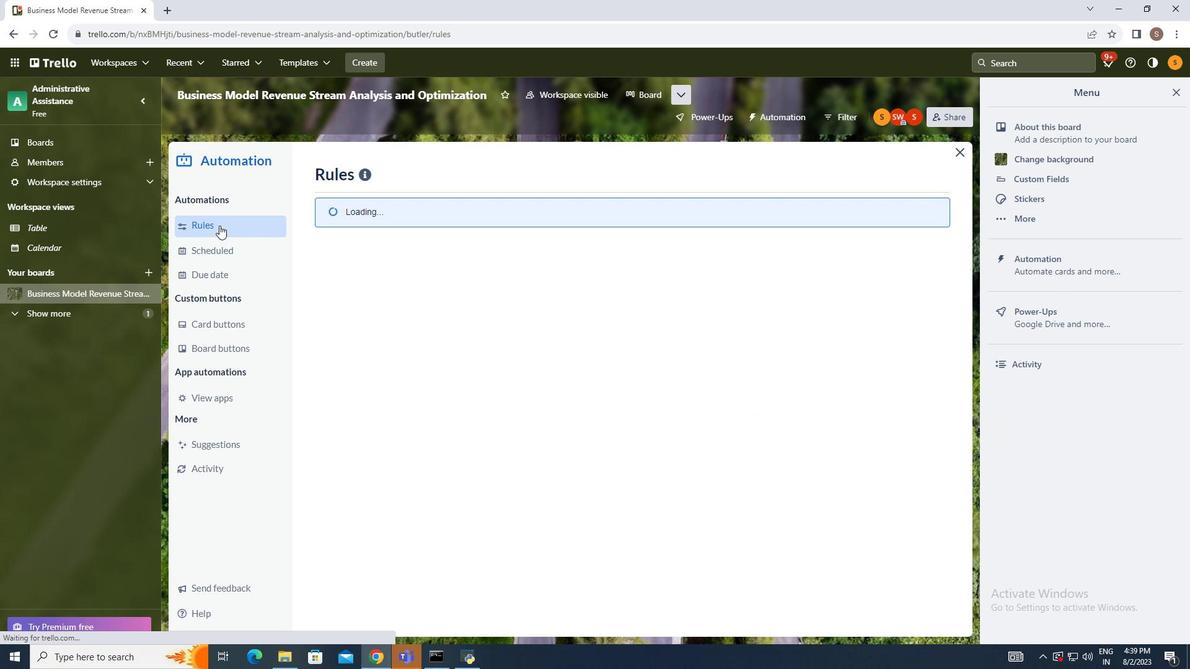 
Action: Mouse pressed left at (249, 255)
Screenshot: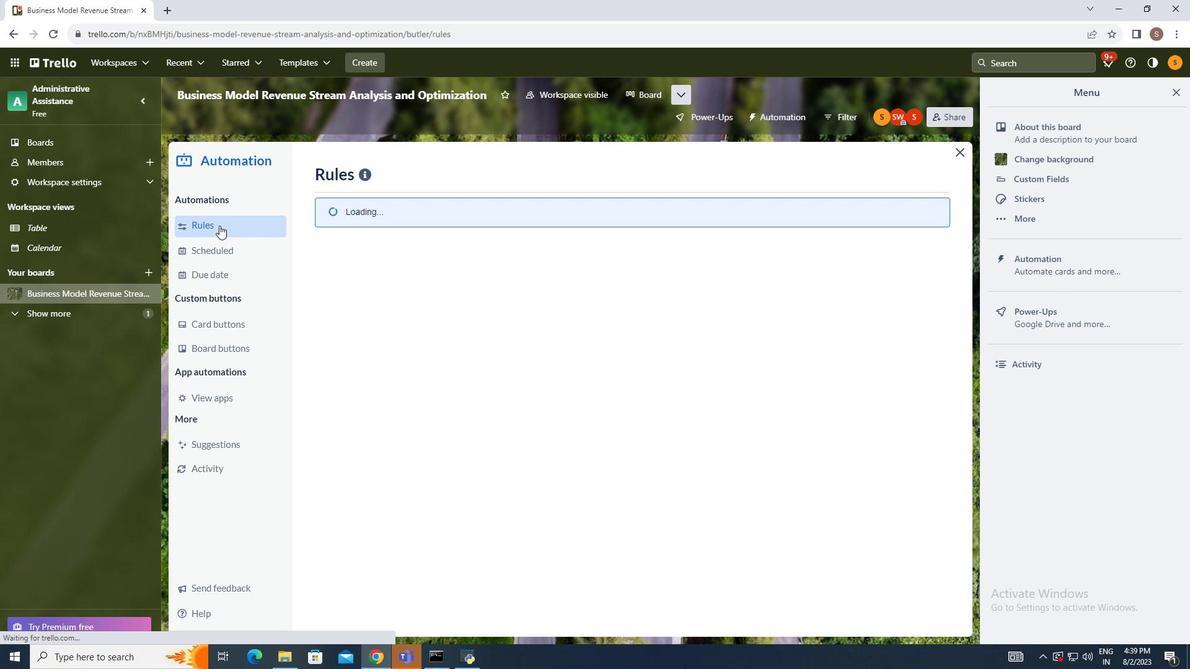 
Action: Mouse moved to (866, 210)
Screenshot: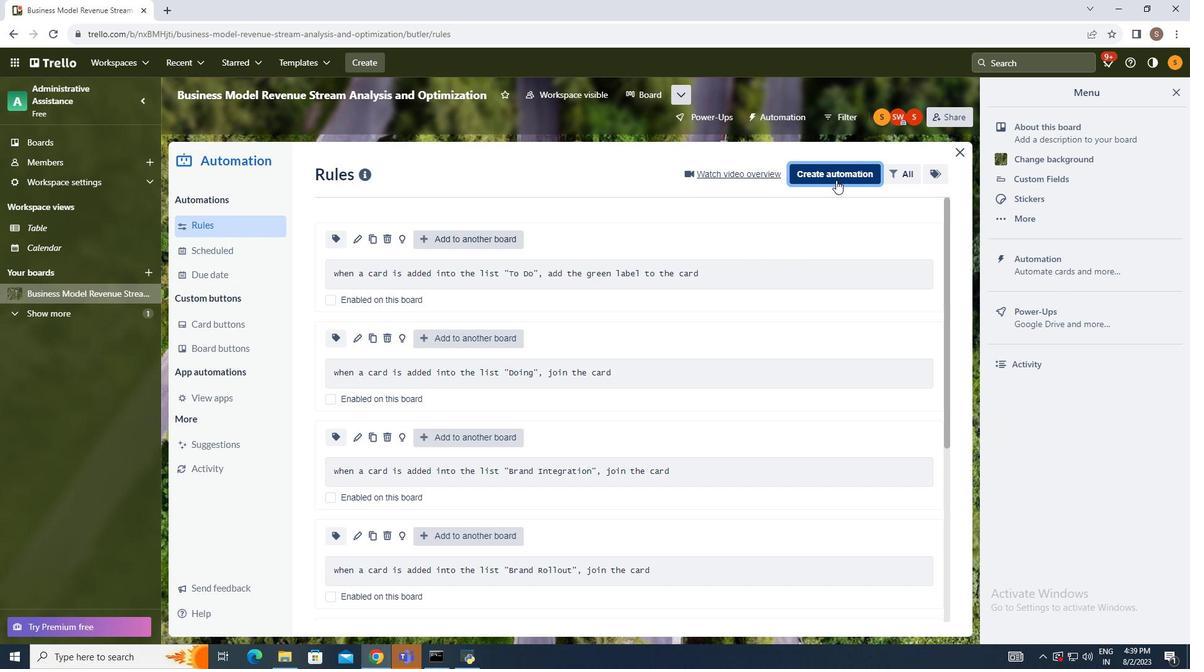 
Action: Mouse pressed left at (866, 210)
Screenshot: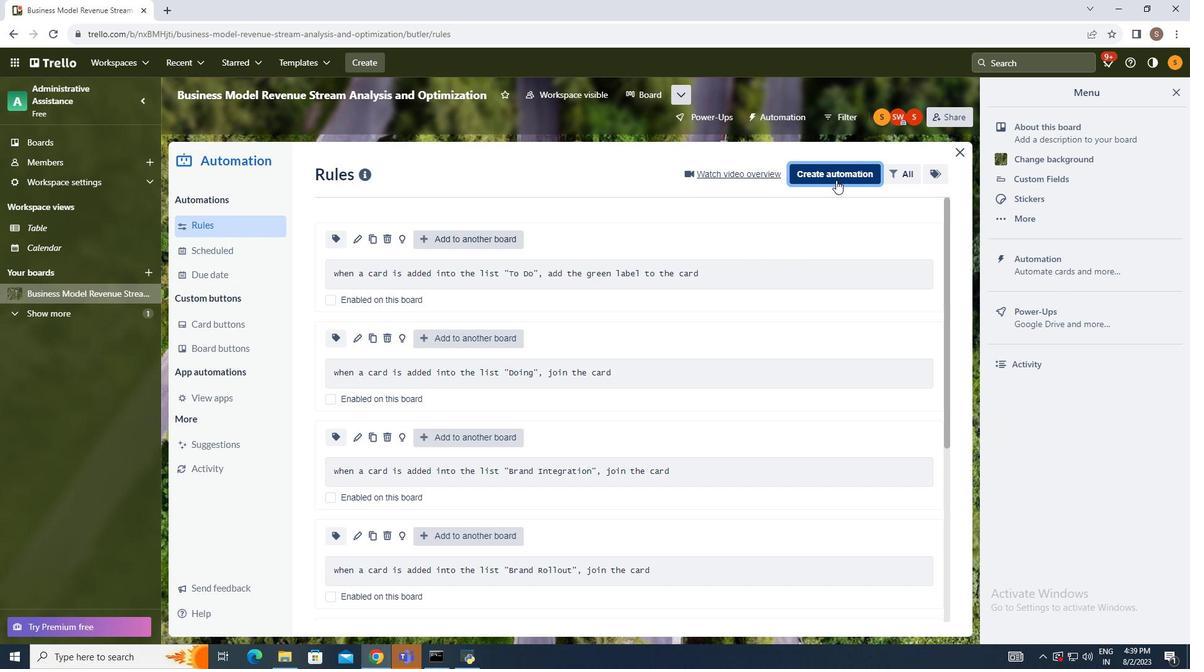 
Action: Mouse moved to (661, 324)
Screenshot: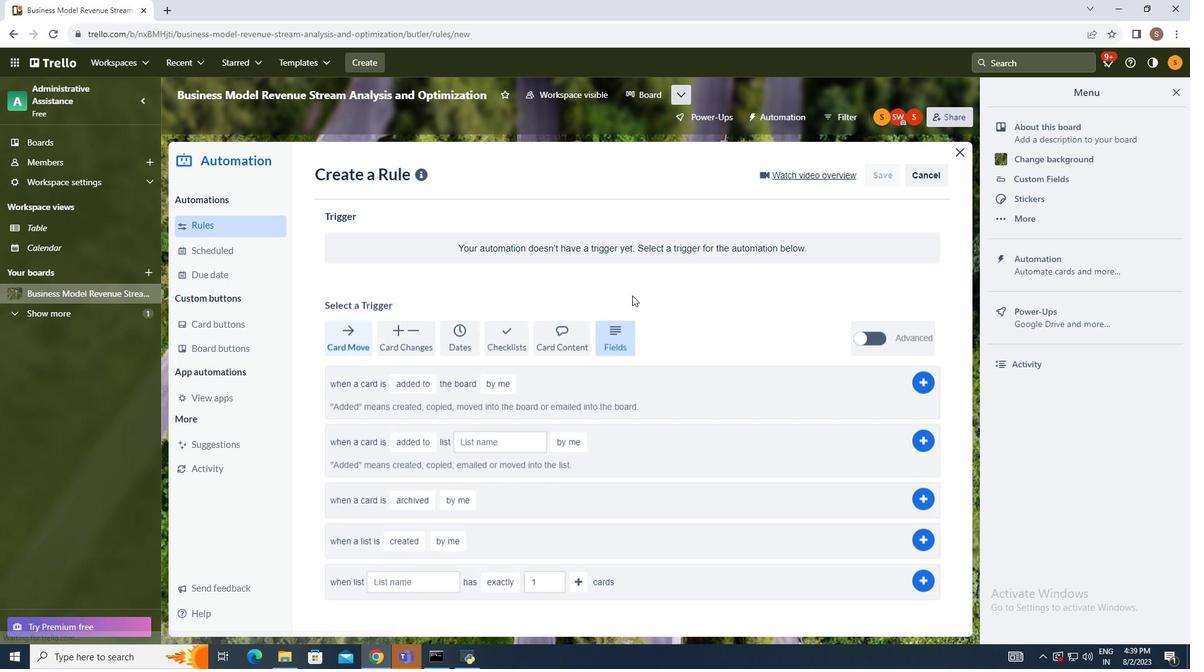 
Action: Mouse pressed left at (661, 324)
Screenshot: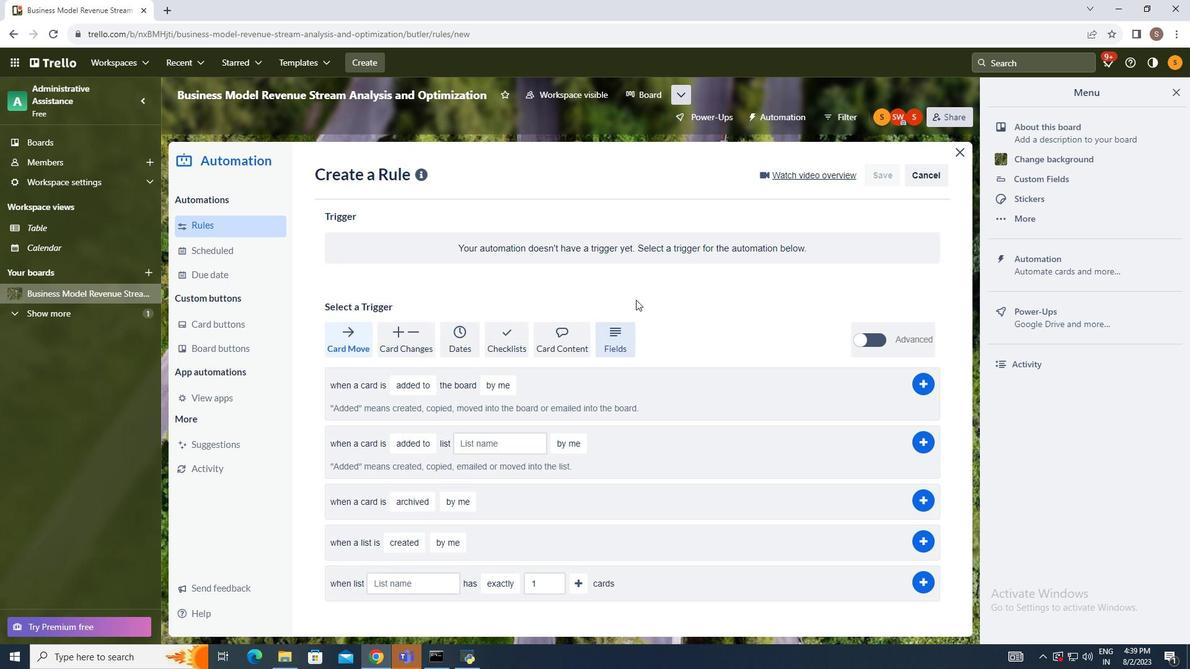 
Action: Mouse moved to (491, 375)
Screenshot: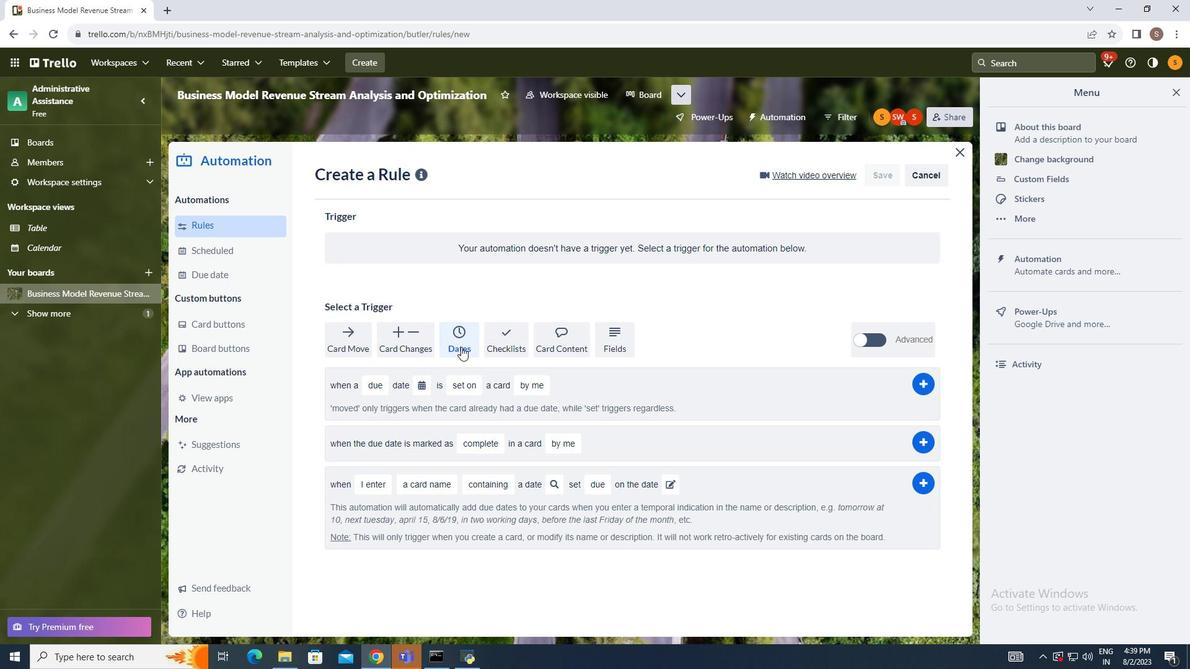
Action: Mouse pressed left at (491, 375)
Screenshot: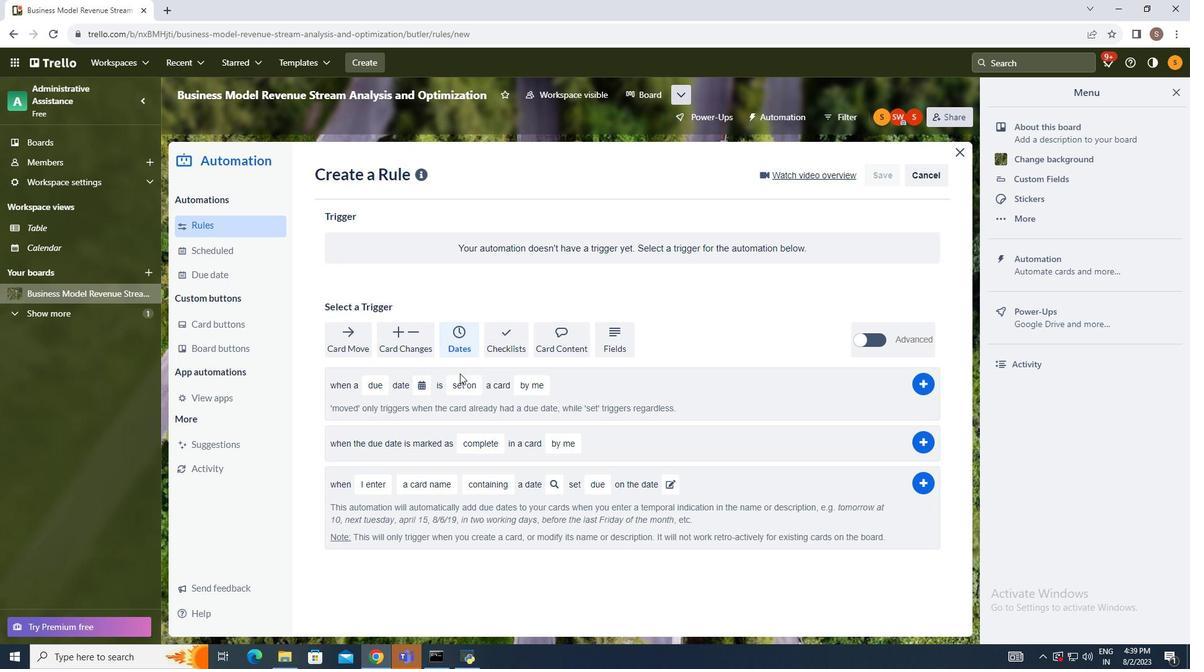 
Action: Mouse moved to (393, 410)
Screenshot: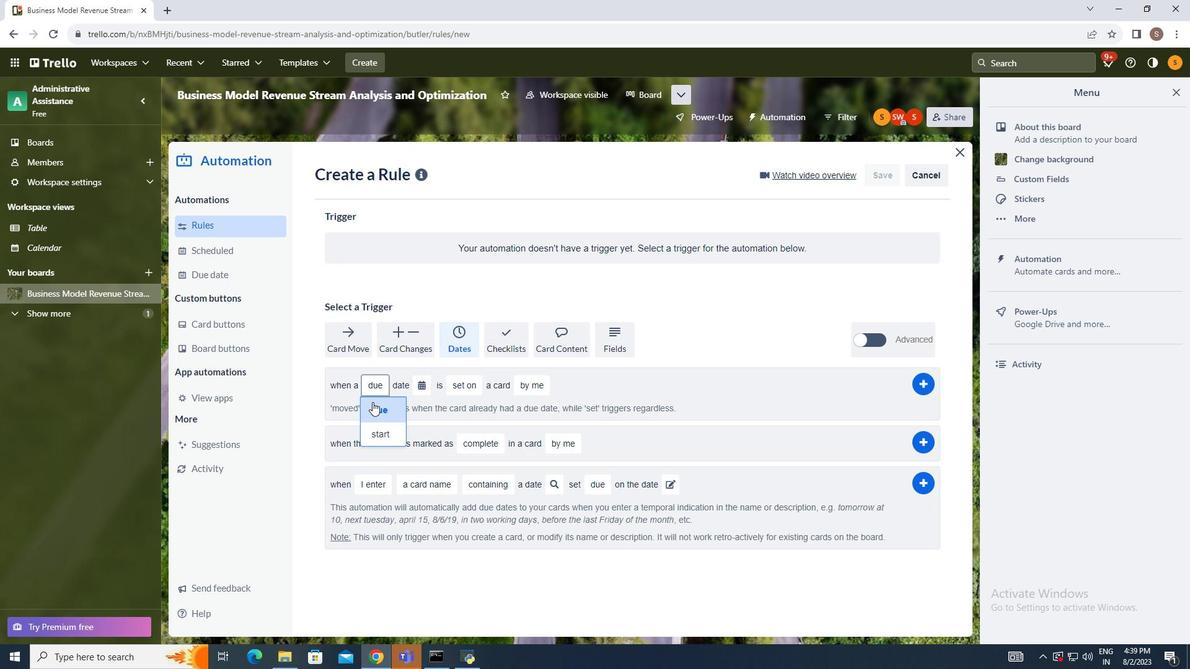 
Action: Mouse pressed left at (393, 410)
Screenshot: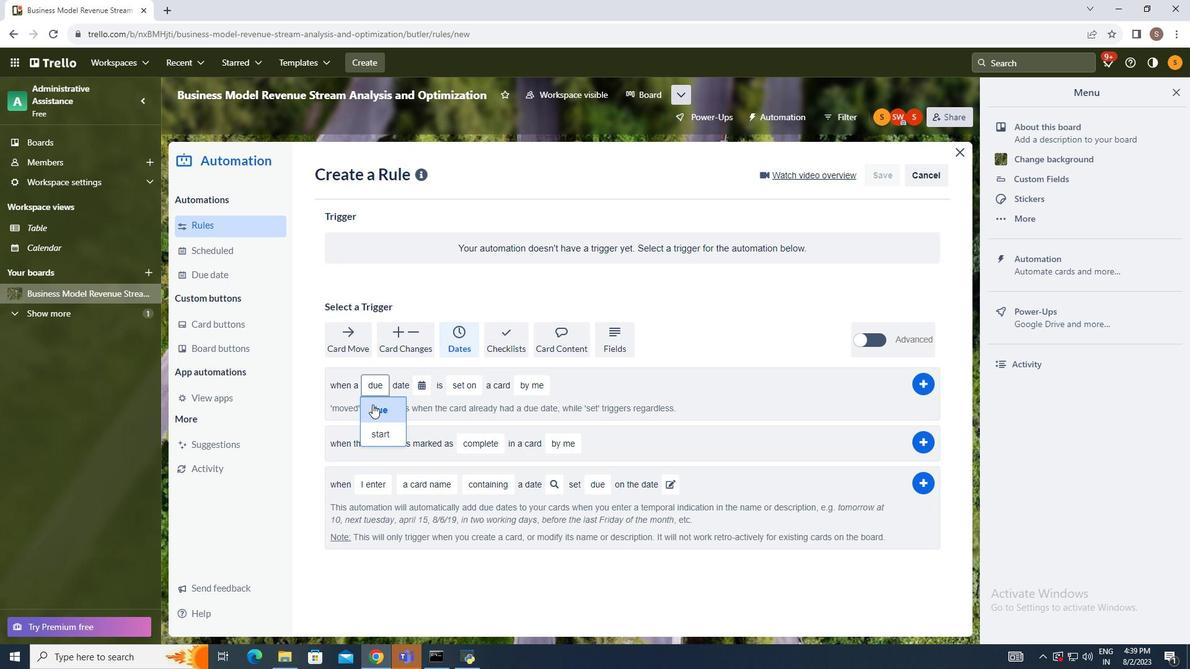 
Action: Mouse moved to (411, 460)
Screenshot: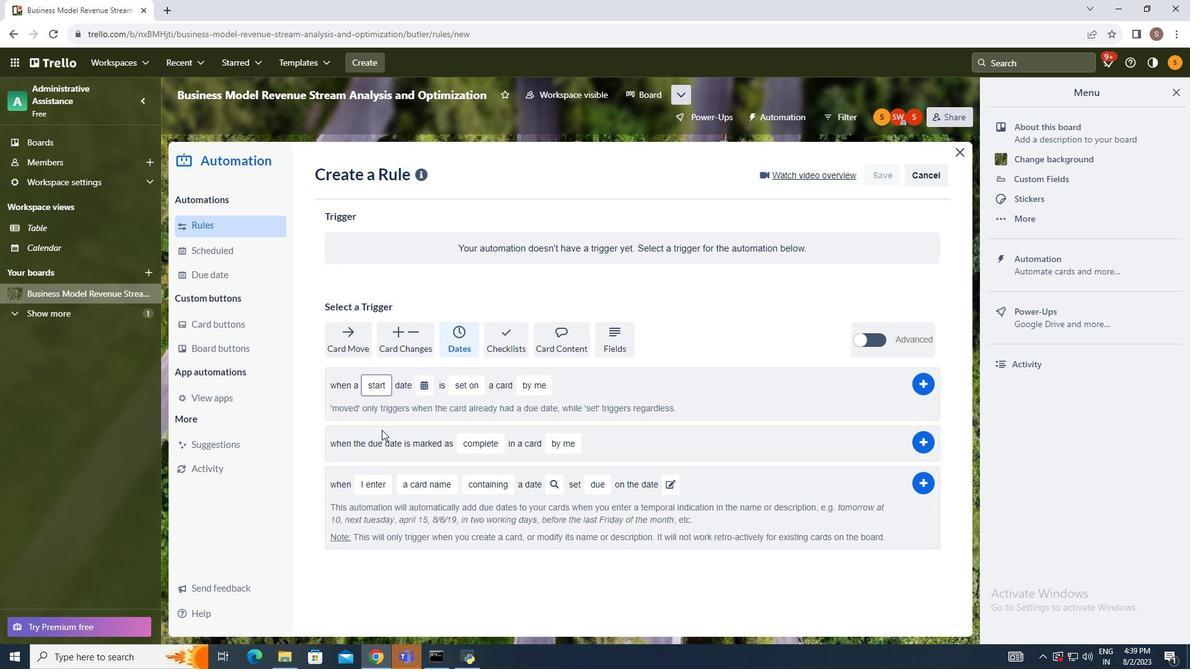 
Action: Mouse pressed left at (411, 460)
Screenshot: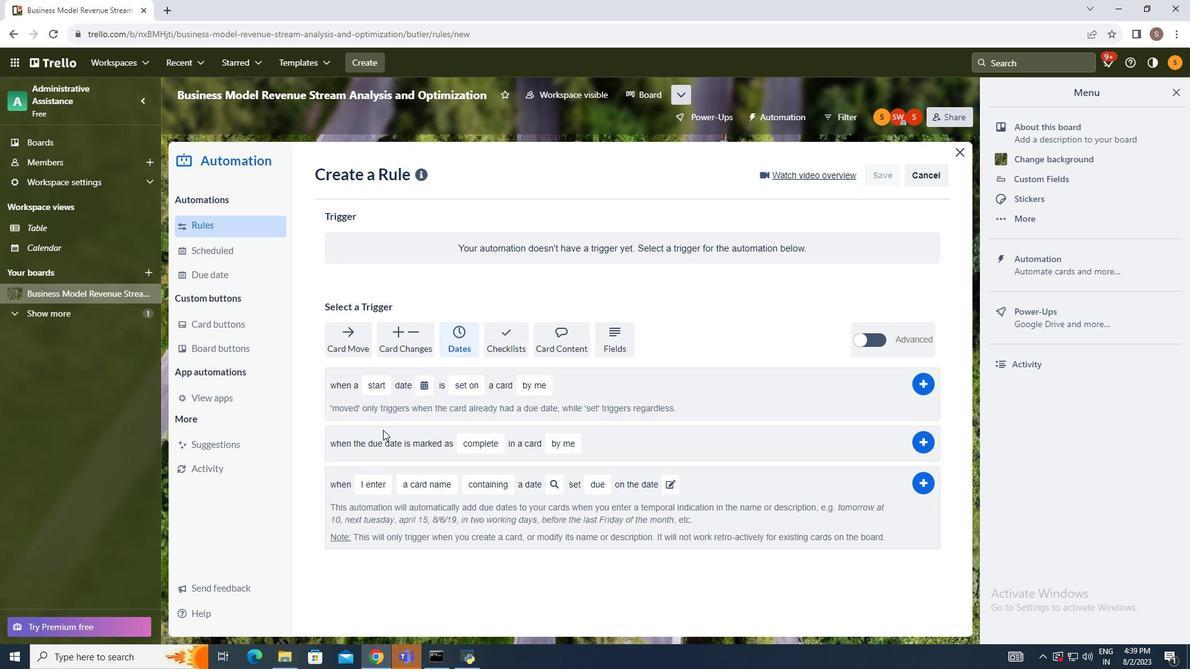 
Action: Mouse moved to (454, 417)
Screenshot: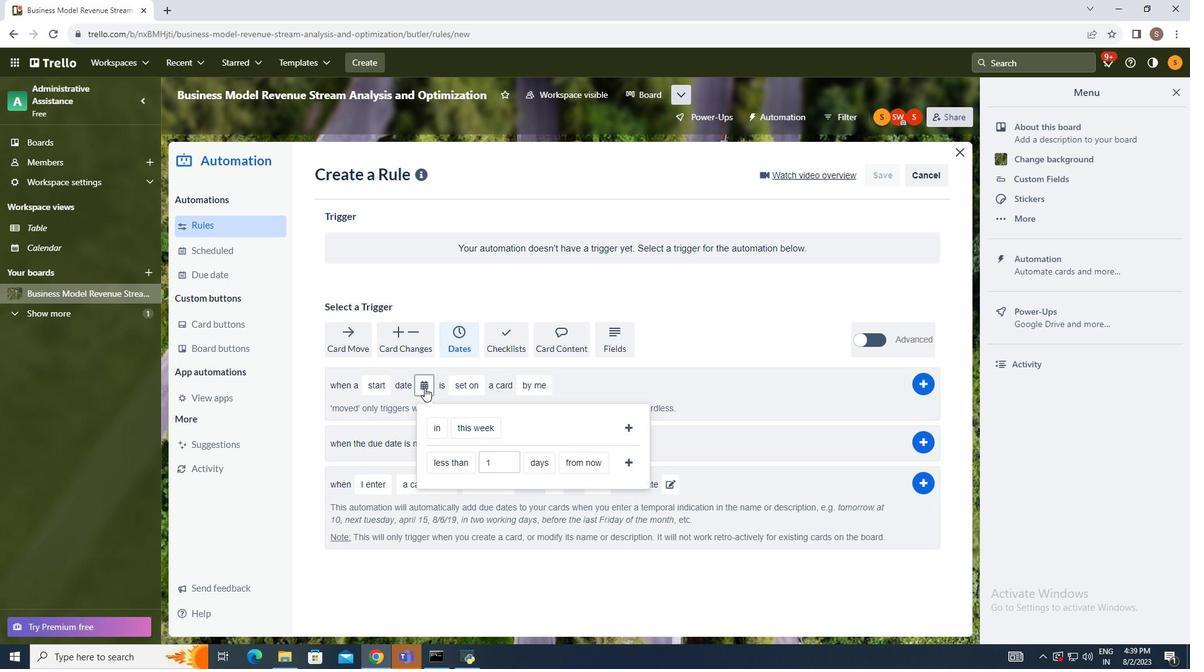 
Action: Mouse pressed left at (454, 417)
Screenshot: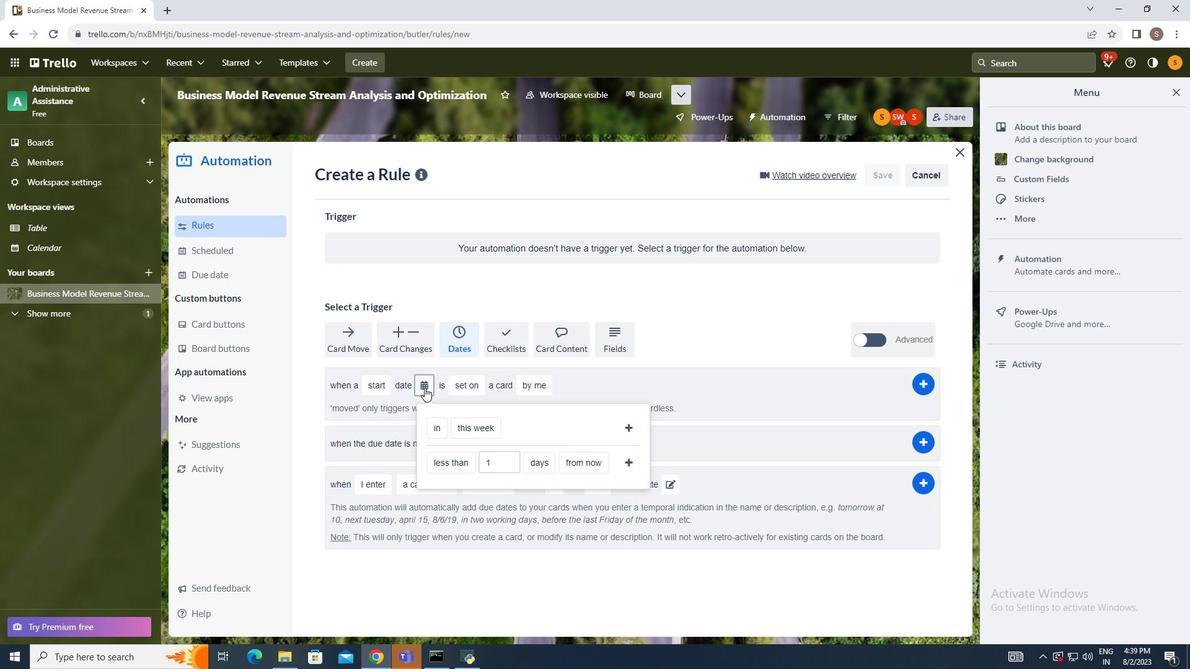 
Action: Mouse moved to (468, 489)
Screenshot: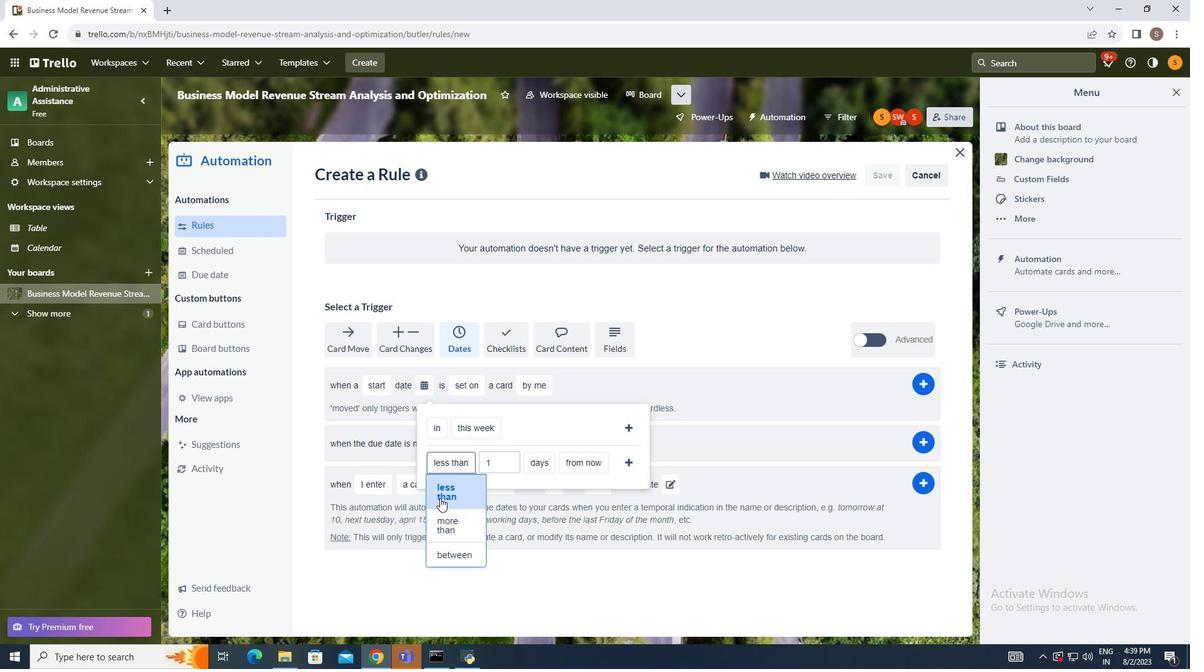 
Action: Mouse pressed left at (468, 489)
Screenshot: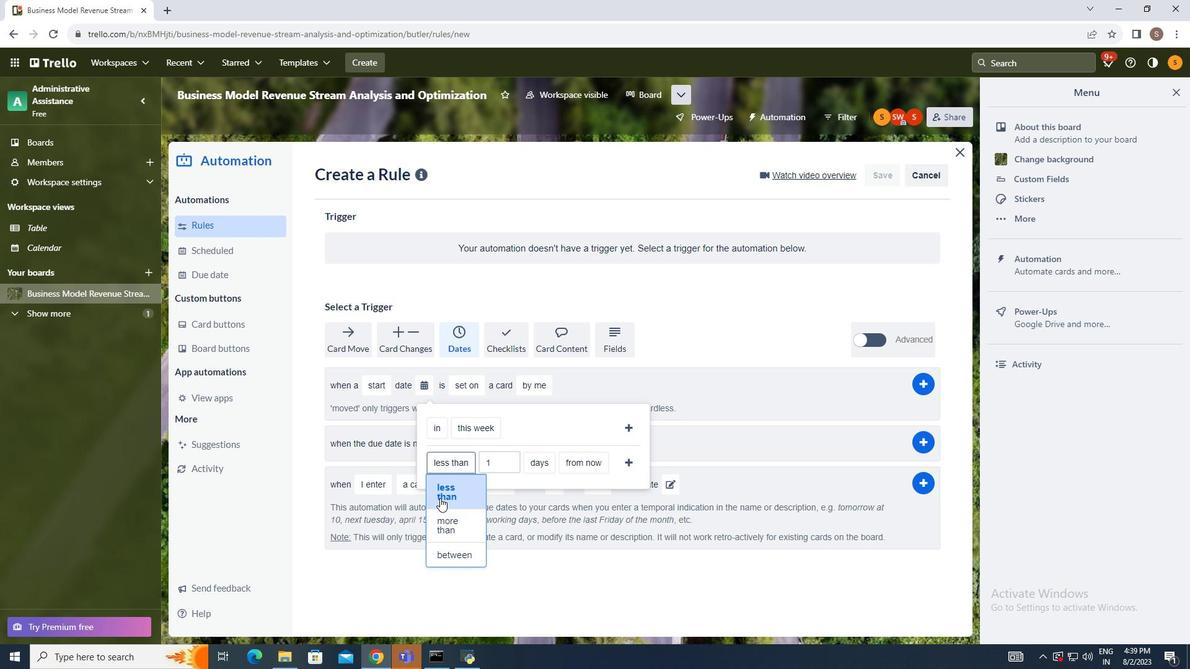 
Action: Mouse moved to (473, 549)
Screenshot: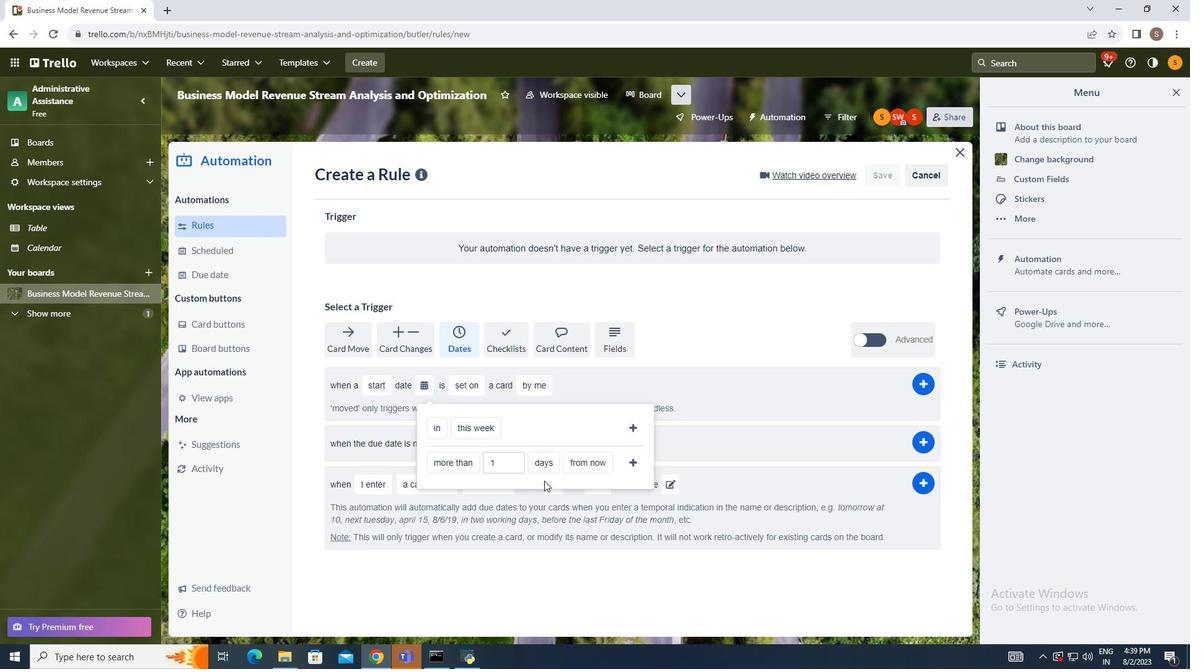 
Action: Mouse pressed left at (473, 549)
Screenshot: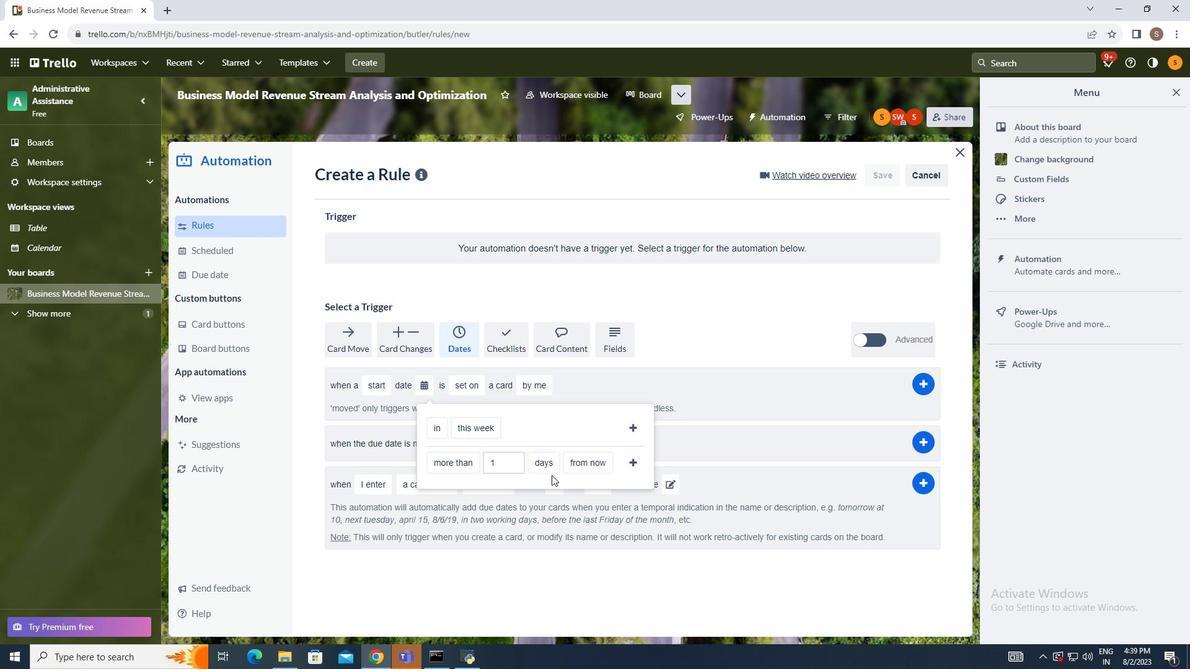 
Action: Mouse moved to (580, 492)
Screenshot: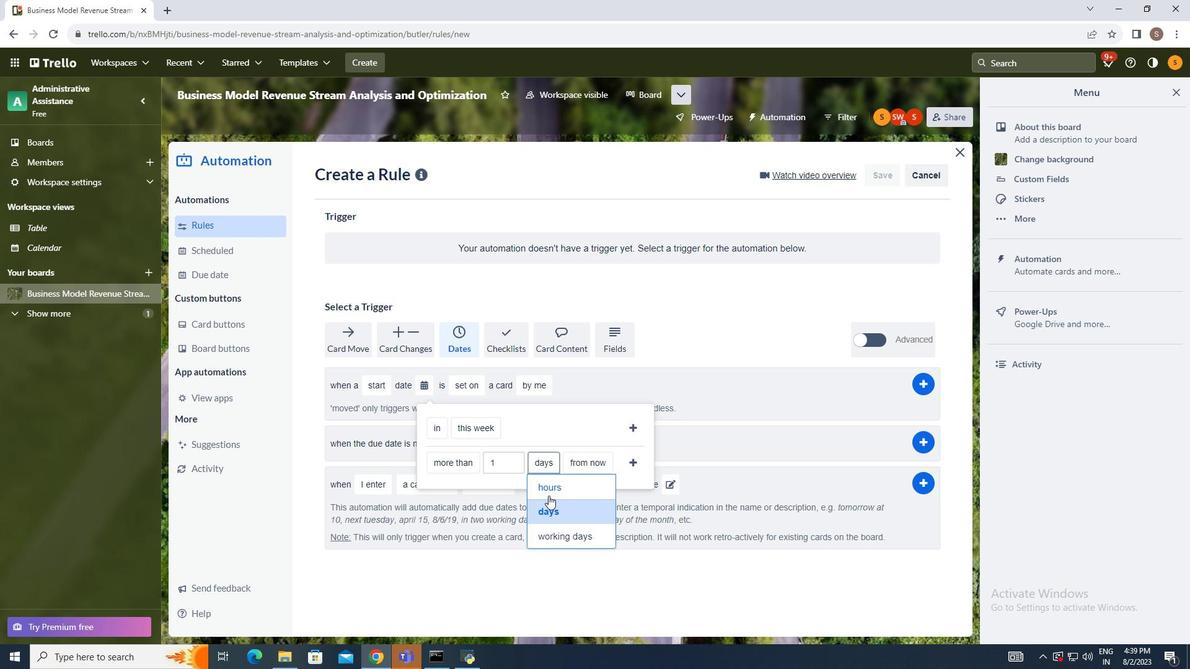 
Action: Mouse pressed left at (580, 492)
Screenshot: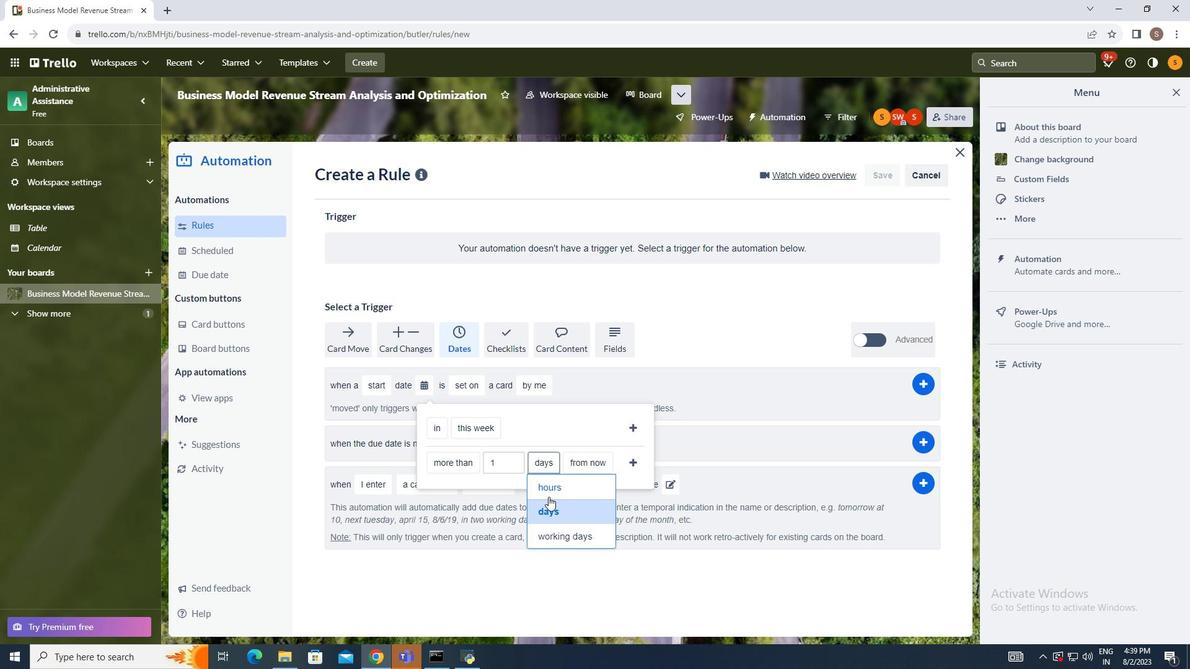 
Action: Mouse moved to (579, 531)
Screenshot: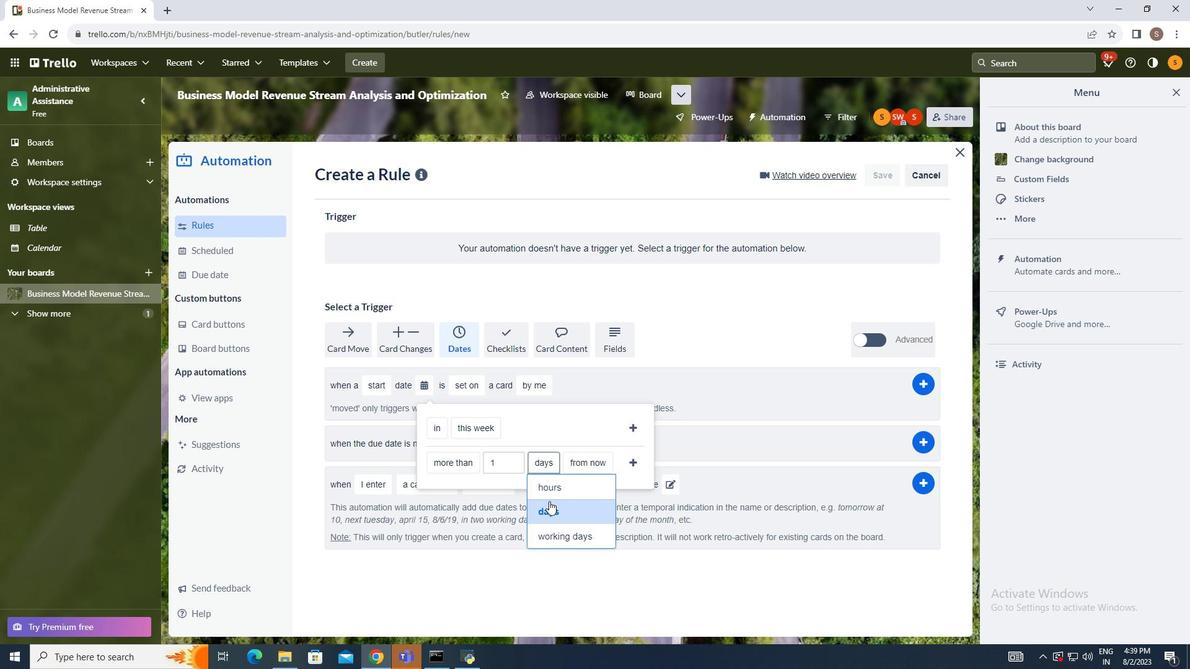 
Action: Mouse pressed left at (579, 531)
Screenshot: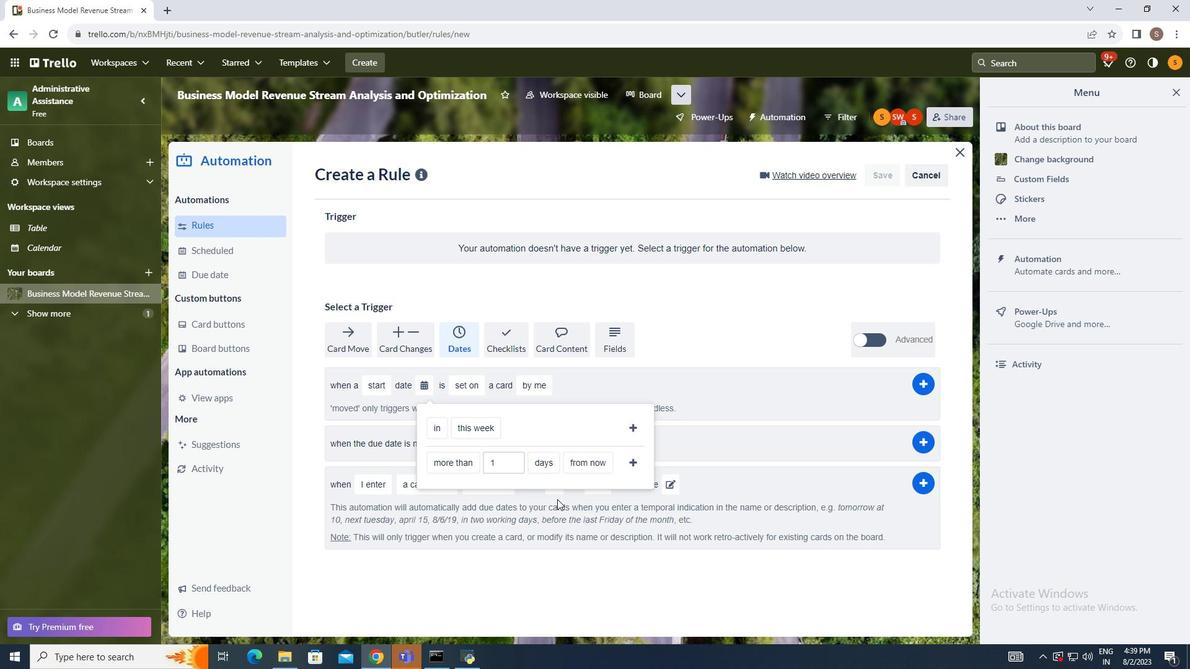
Action: Mouse moved to (629, 494)
Screenshot: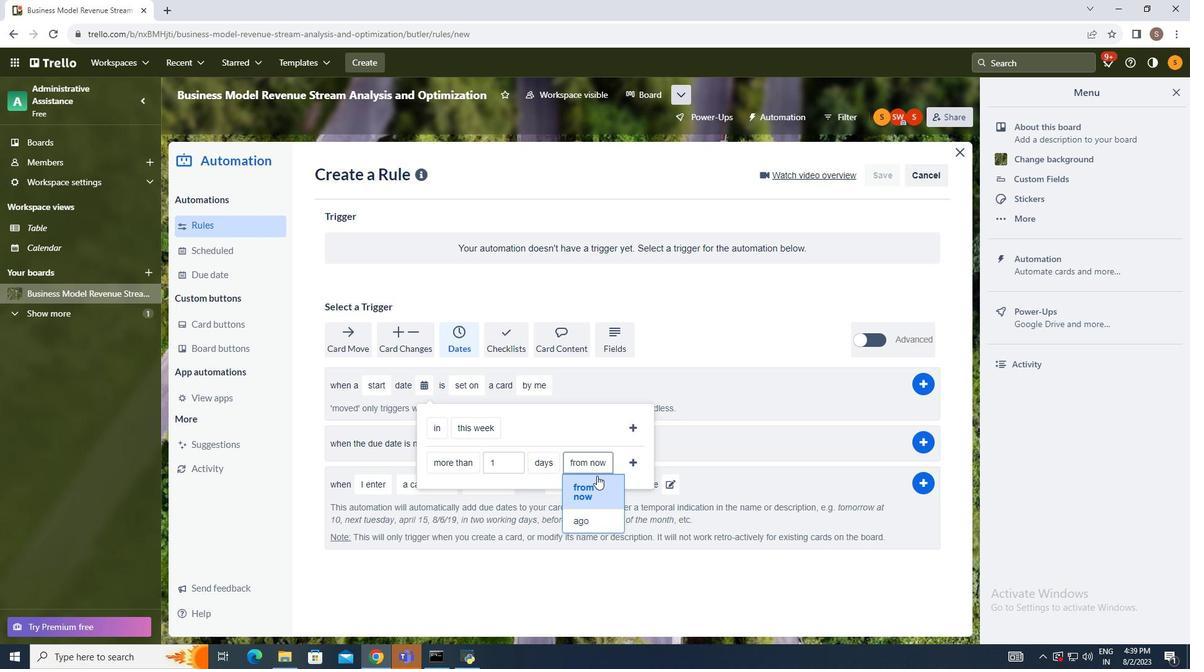
Action: Mouse pressed left at (629, 494)
Screenshot: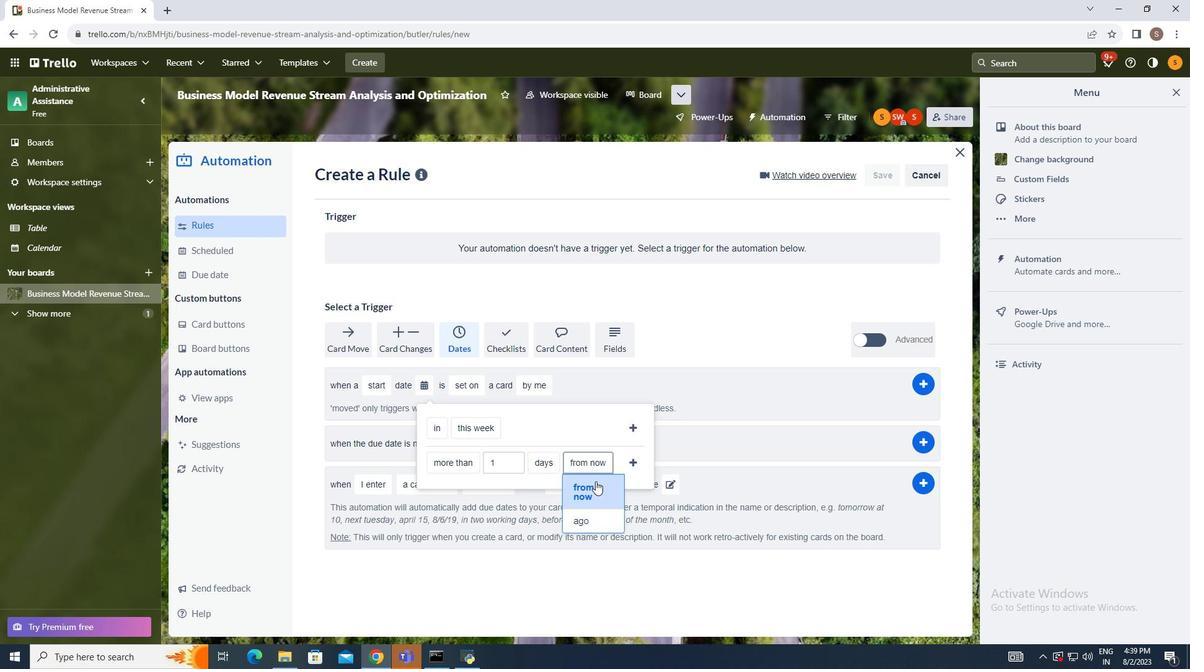 
Action: Mouse moved to (624, 517)
Screenshot: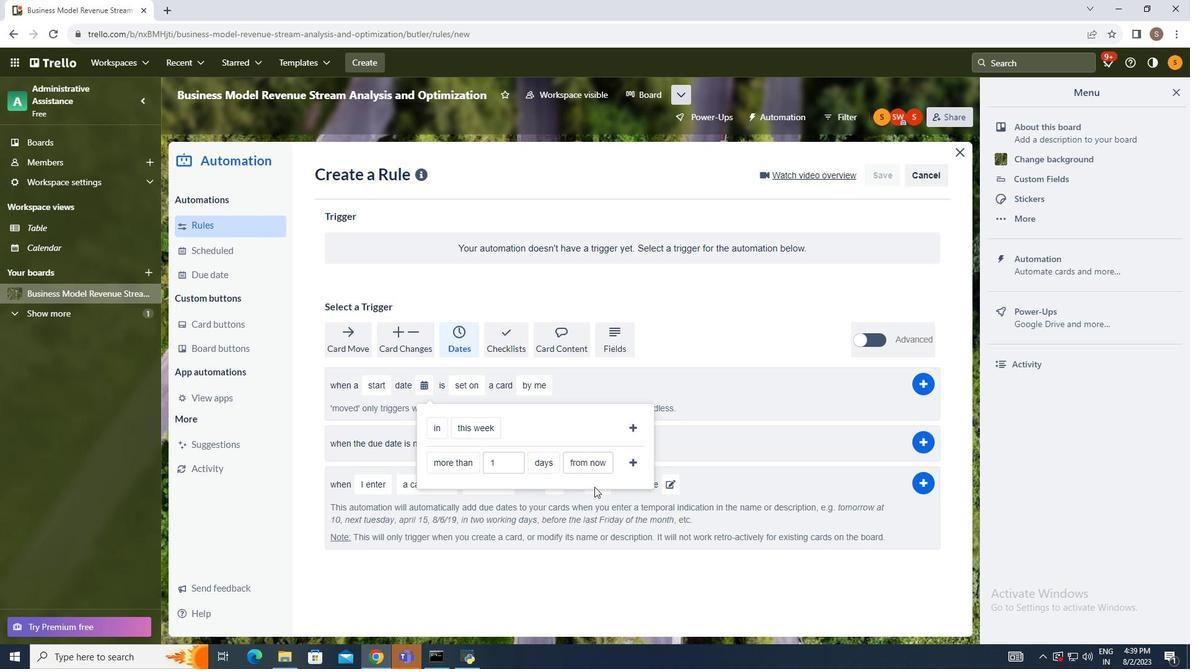 
Action: Mouse pressed left at (624, 517)
Screenshot: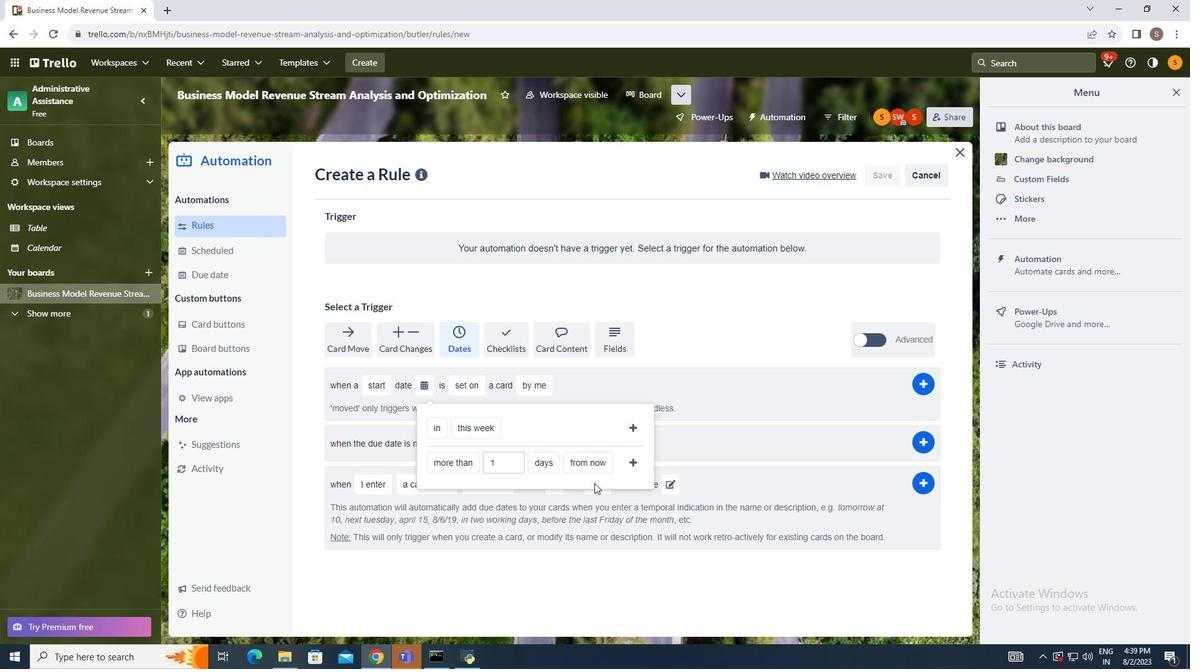 
Action: Mouse moved to (663, 489)
Screenshot: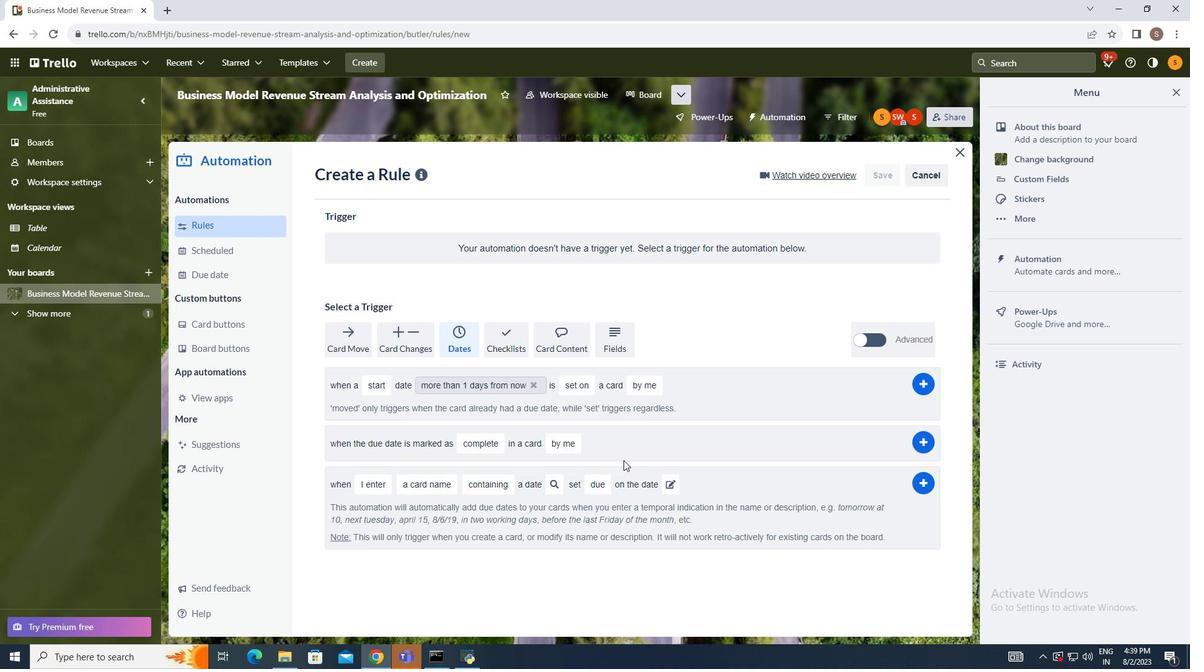 
Action: Mouse pressed left at (663, 489)
Screenshot: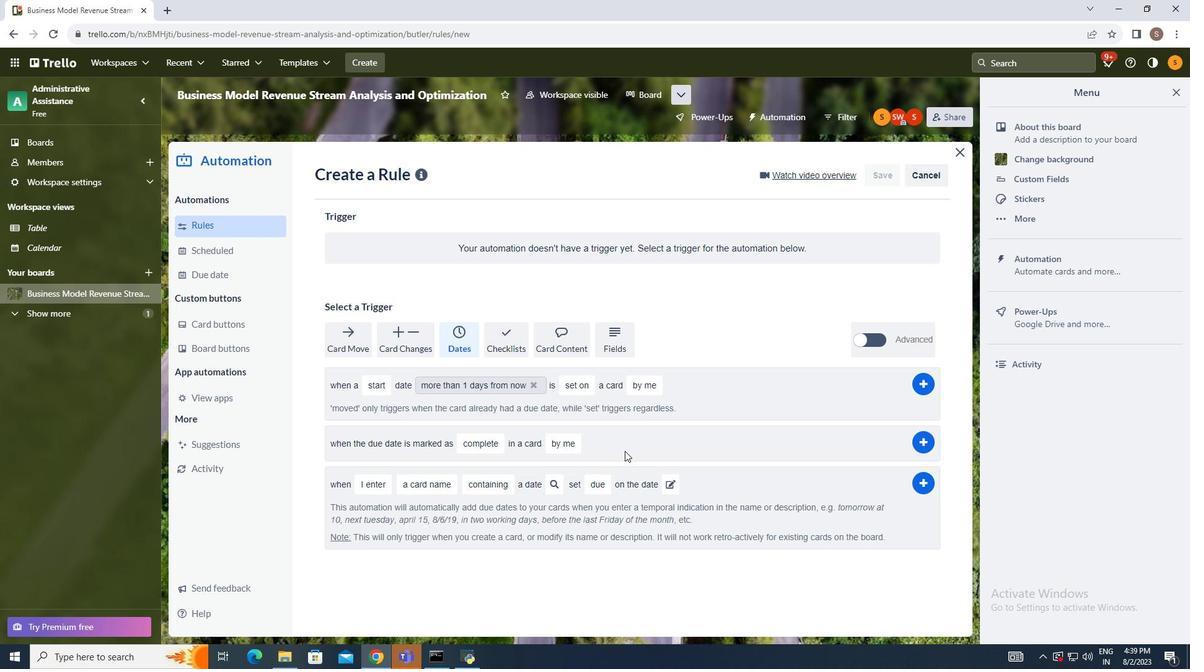 
Action: Mouse moved to (611, 418)
Screenshot: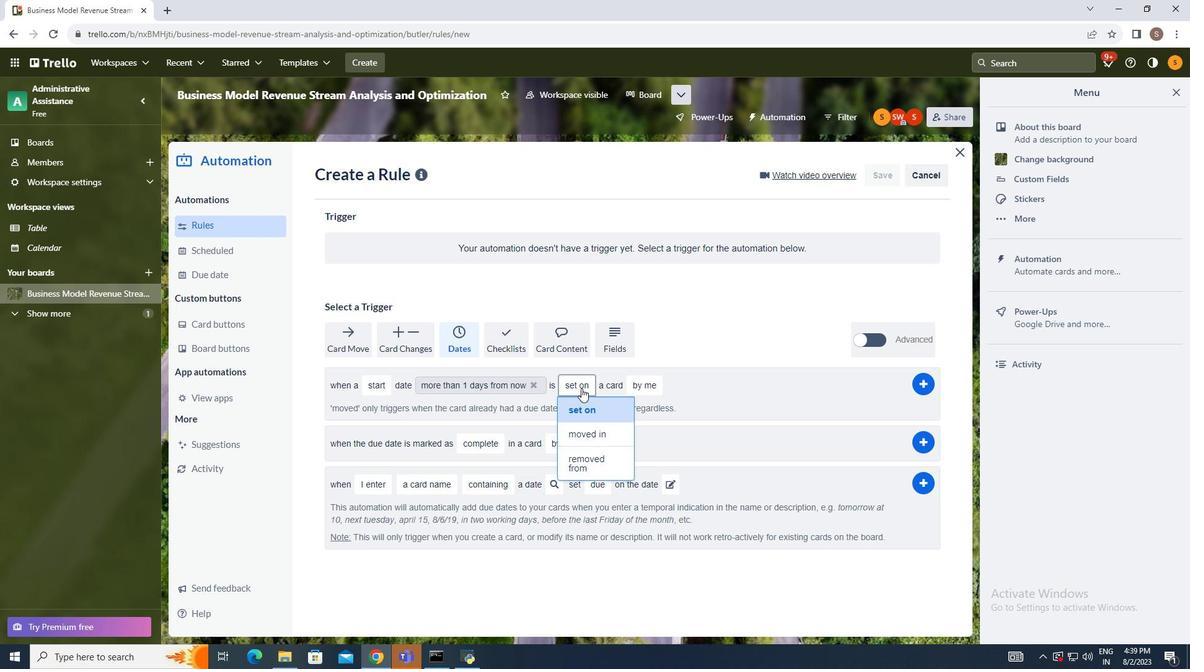 
Action: Mouse pressed left at (611, 418)
Screenshot: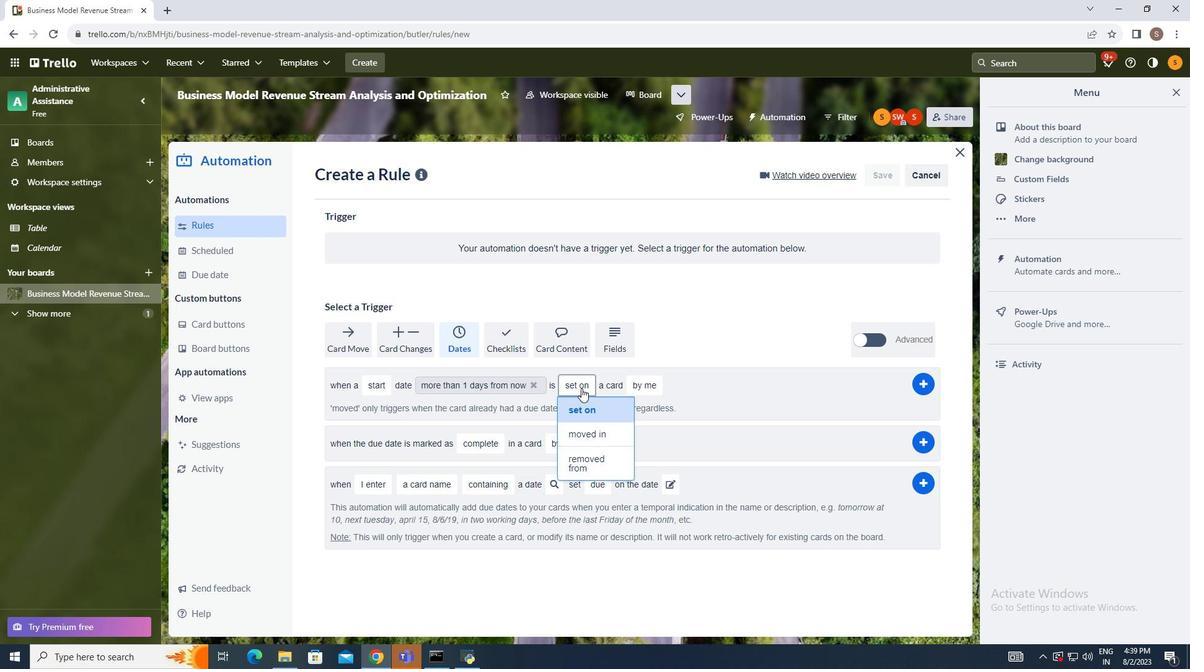 
Action: Mouse moved to (618, 442)
Screenshot: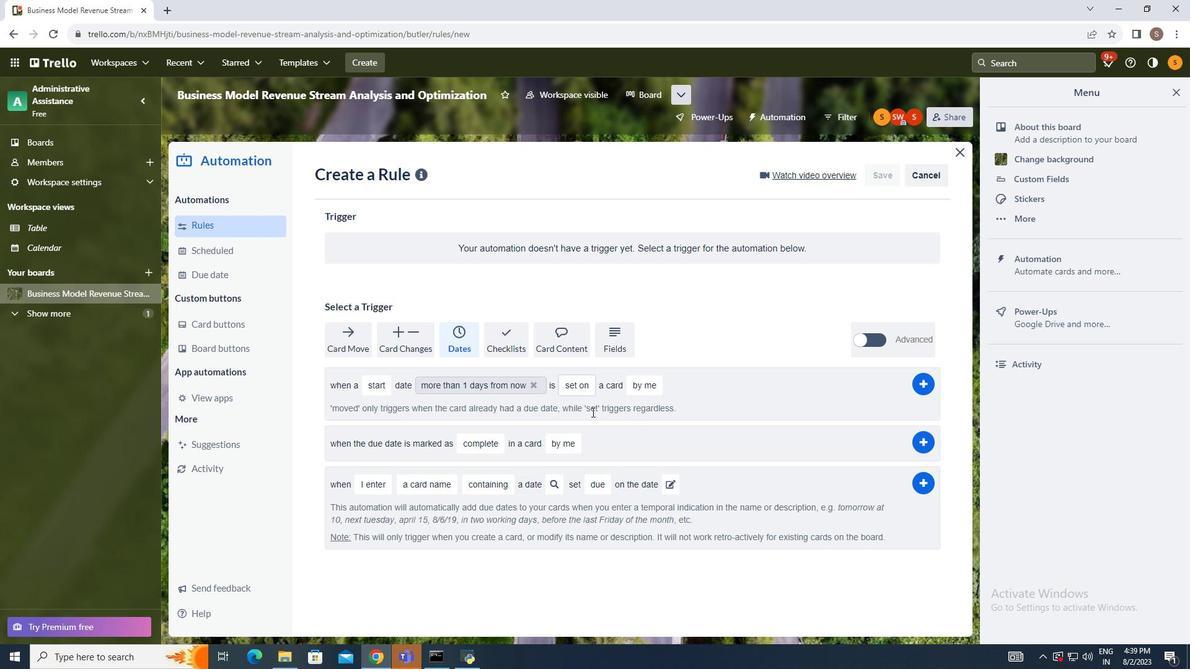 
Action: Mouse pressed left at (618, 442)
Screenshot: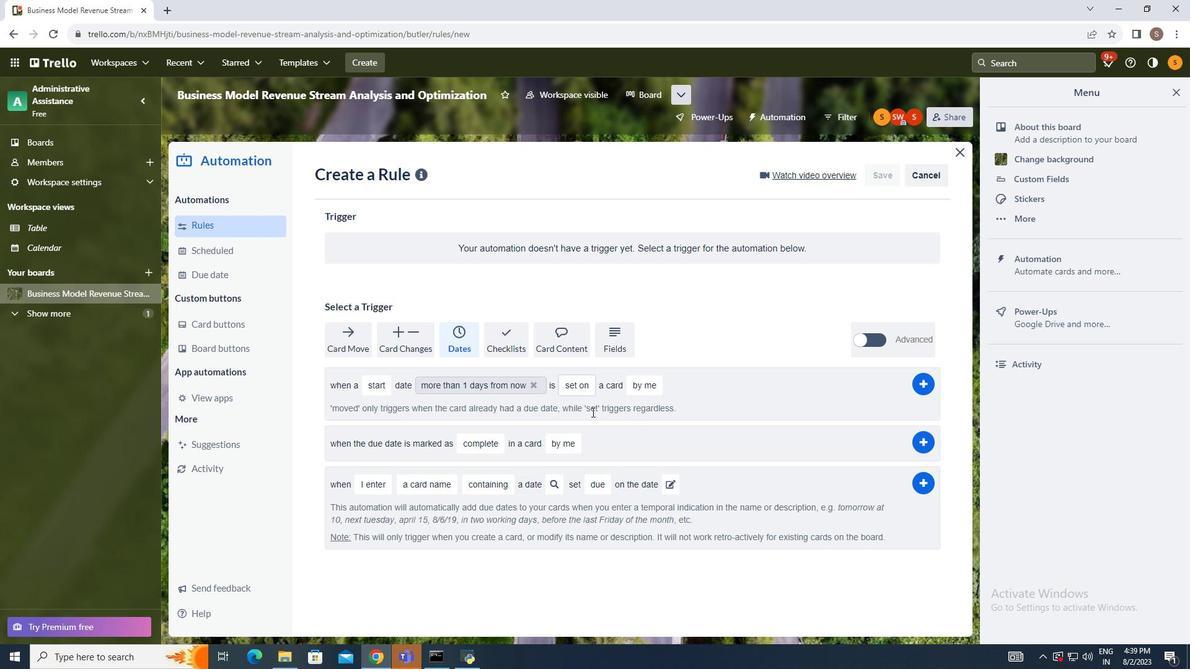 
Action: Mouse moved to (677, 415)
Screenshot: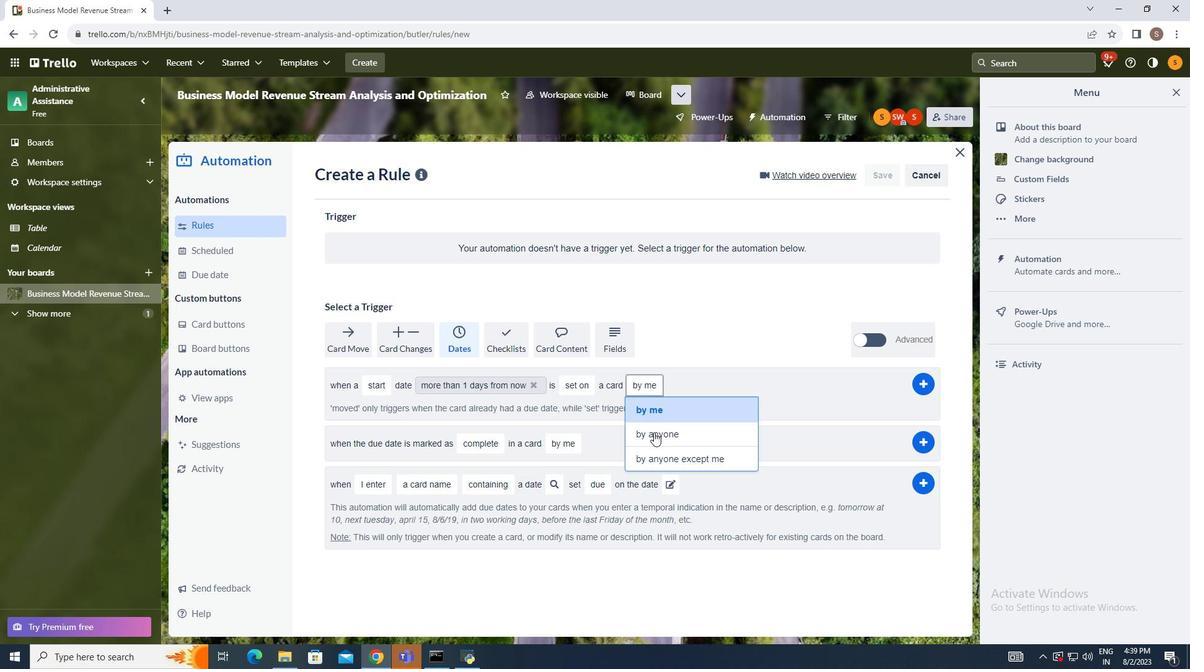 
Action: Mouse pressed left at (677, 415)
Screenshot: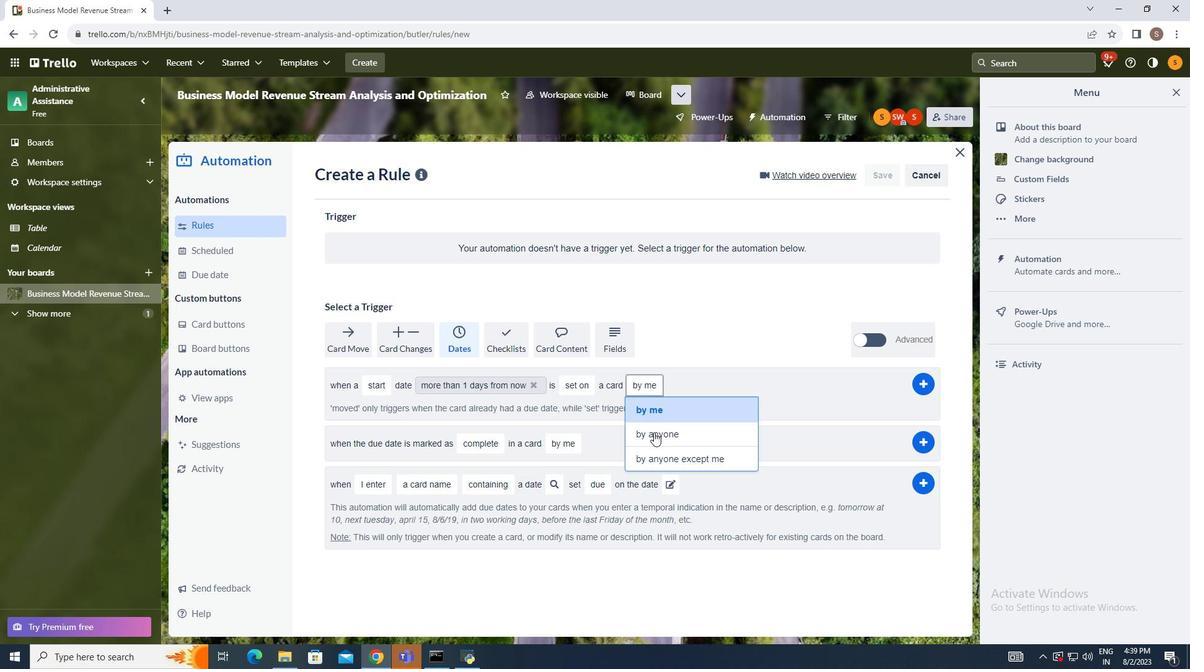 
Action: Mouse moved to (690, 486)
Screenshot: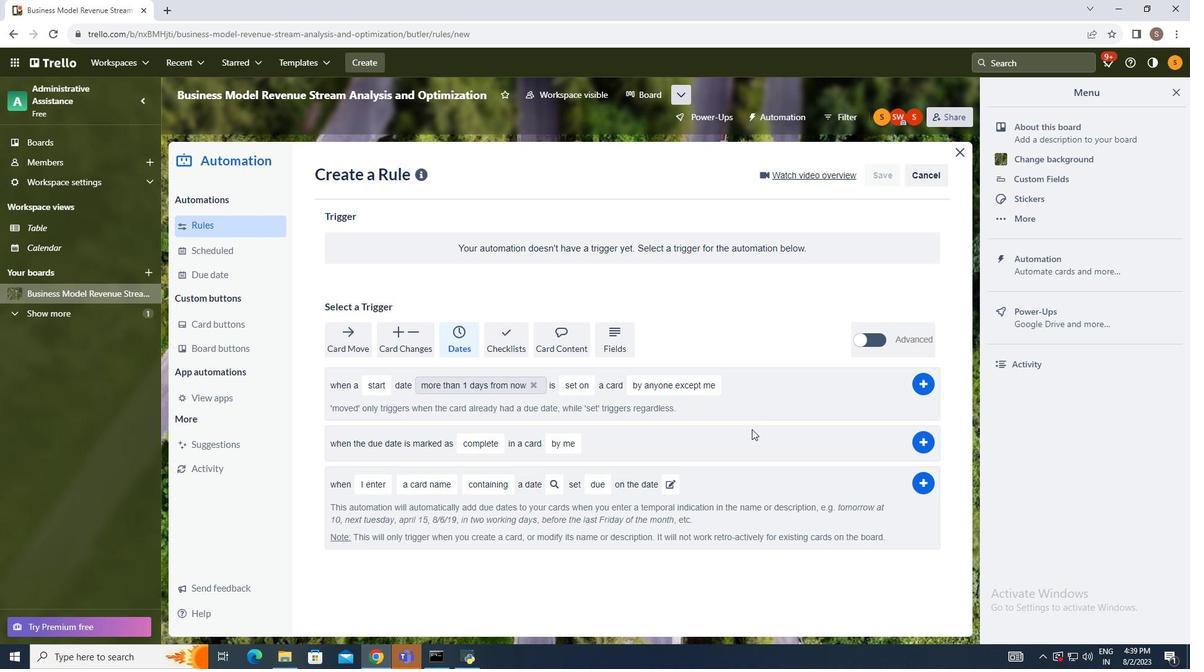 
Action: Mouse pressed left at (690, 486)
Screenshot: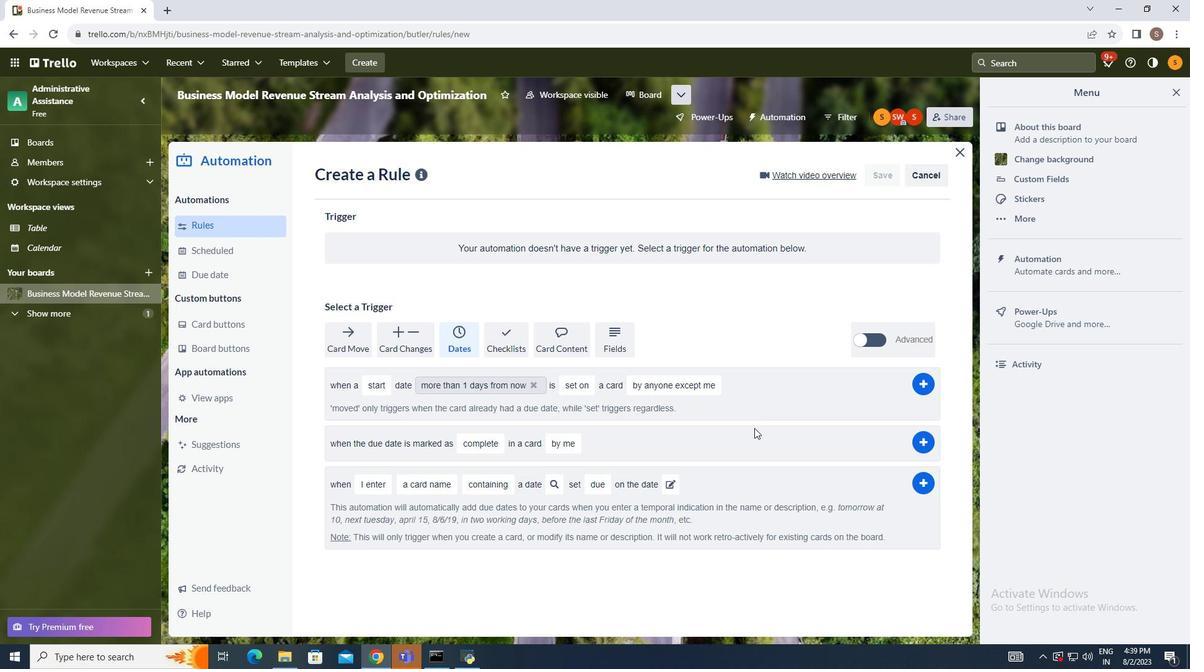 
Action: Mouse moved to (953, 412)
Screenshot: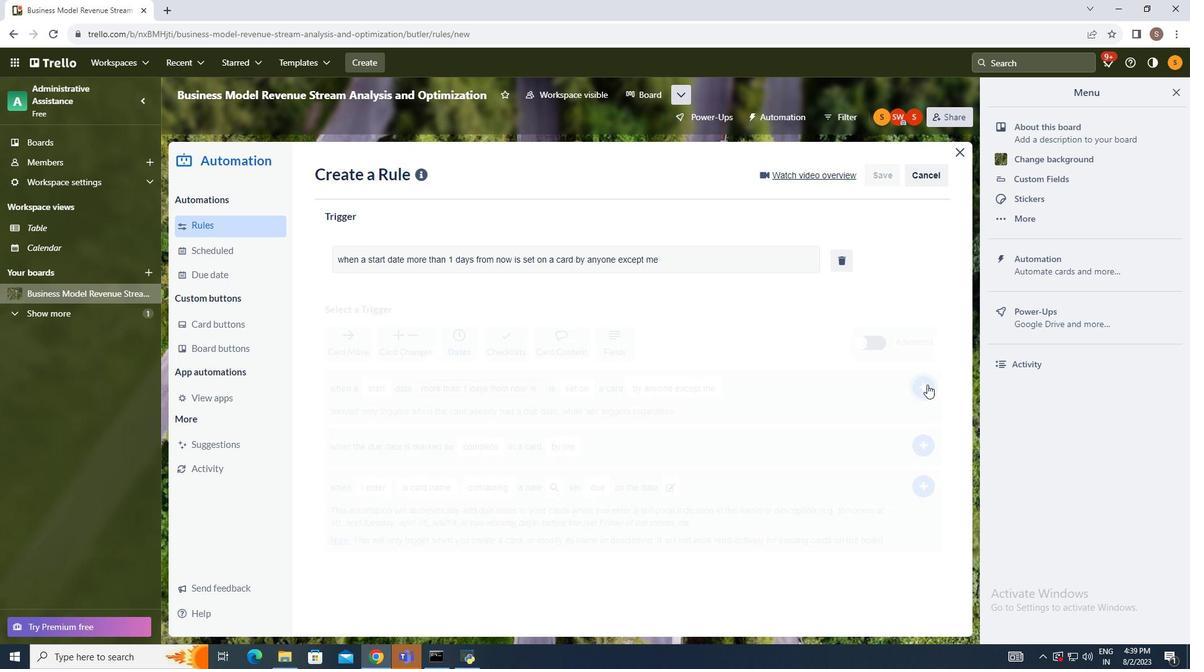 
Action: Mouse pressed left at (953, 412)
Screenshot: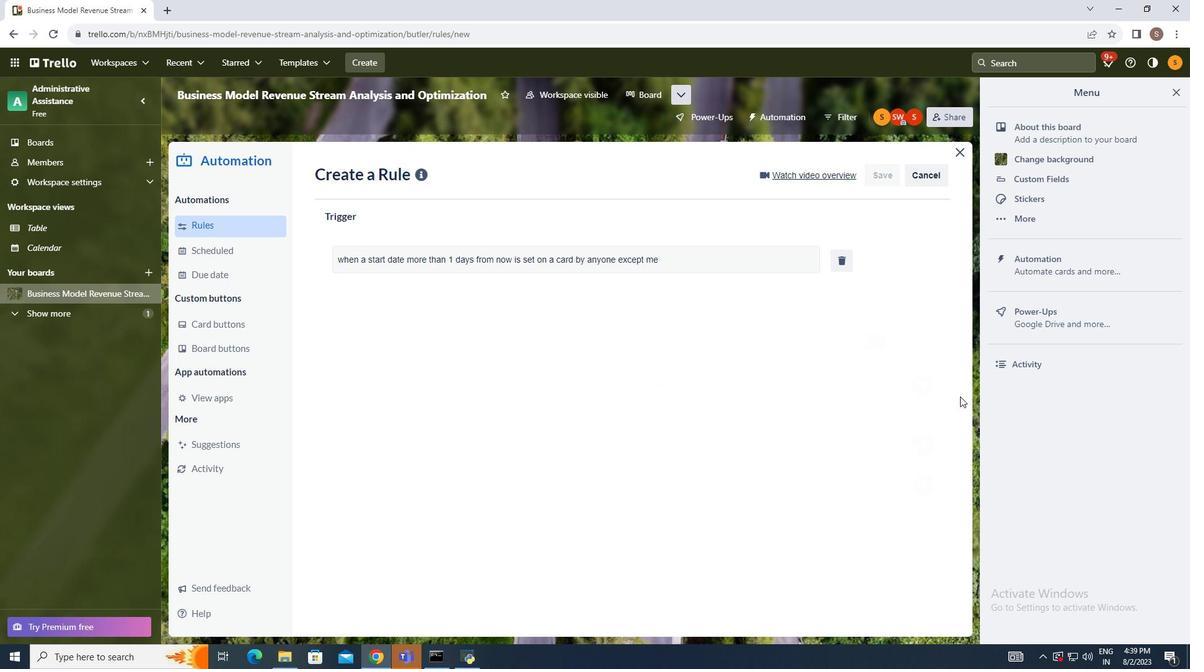 
Action: Mouse moved to (1027, 483)
Screenshot: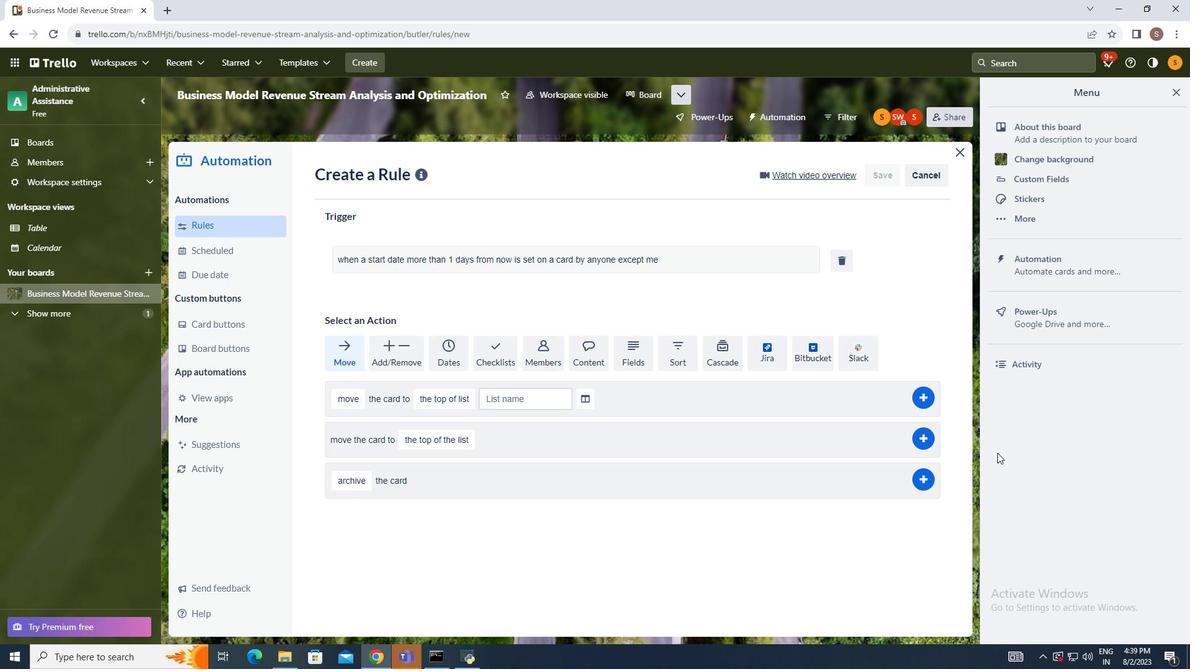 
